 Task: Find connections with filter location Gummersbach with filter topic #Innovativewith filter profile language English with filter current company Webmasters4SEO with filter school Doon International School with filter industry Defense and Space Manufacturing with filter service category Immigration Law with filter keywords title Media Relations Coordinator
Action: Mouse moved to (256, 231)
Screenshot: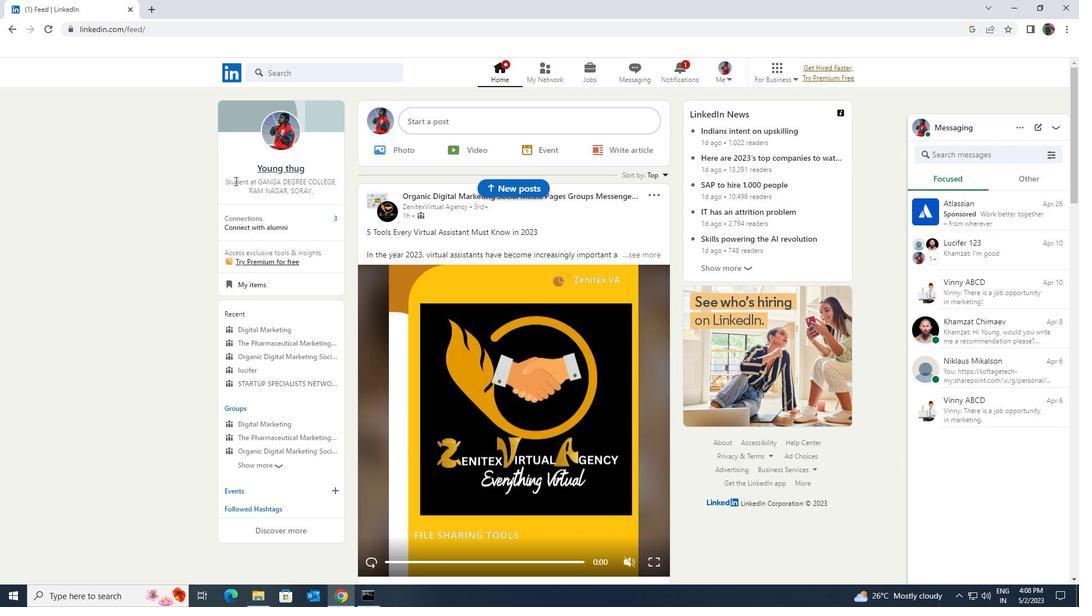 
Action: Mouse pressed left at (256, 231)
Screenshot: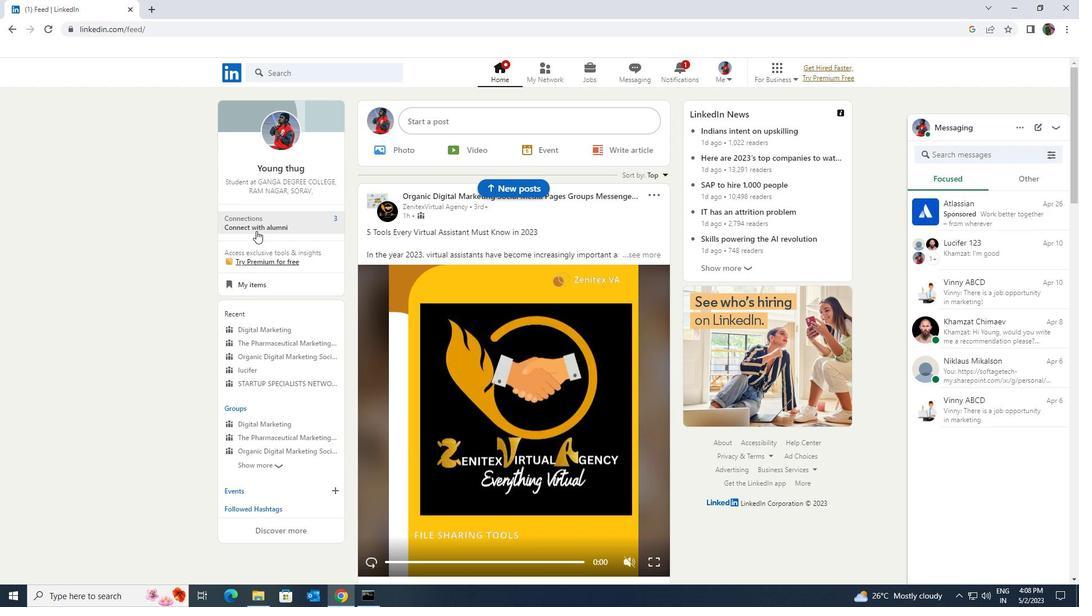 
Action: Mouse moved to (297, 133)
Screenshot: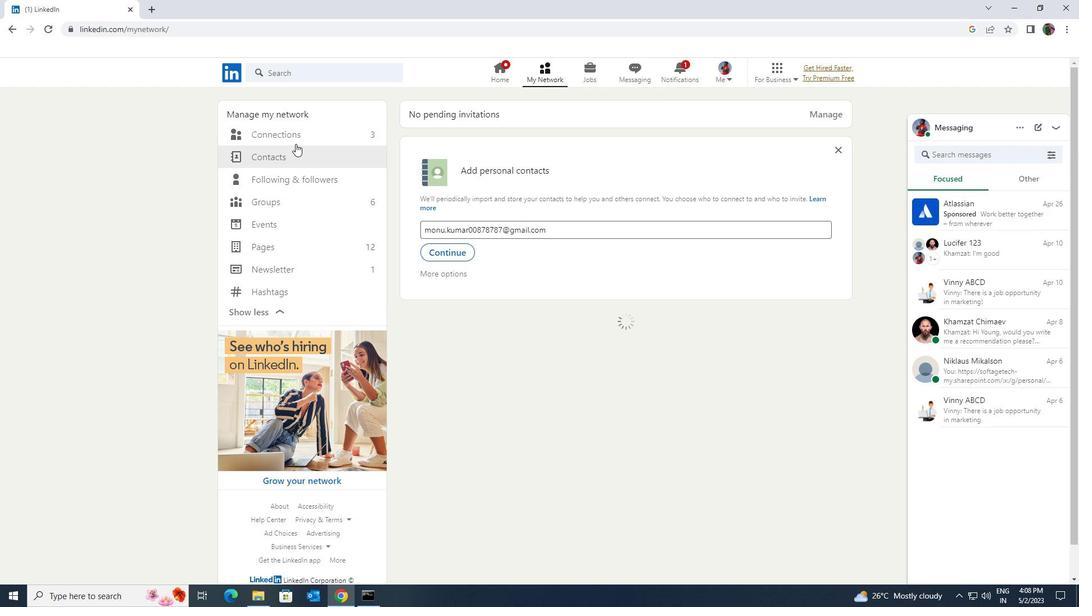 
Action: Mouse pressed left at (297, 133)
Screenshot: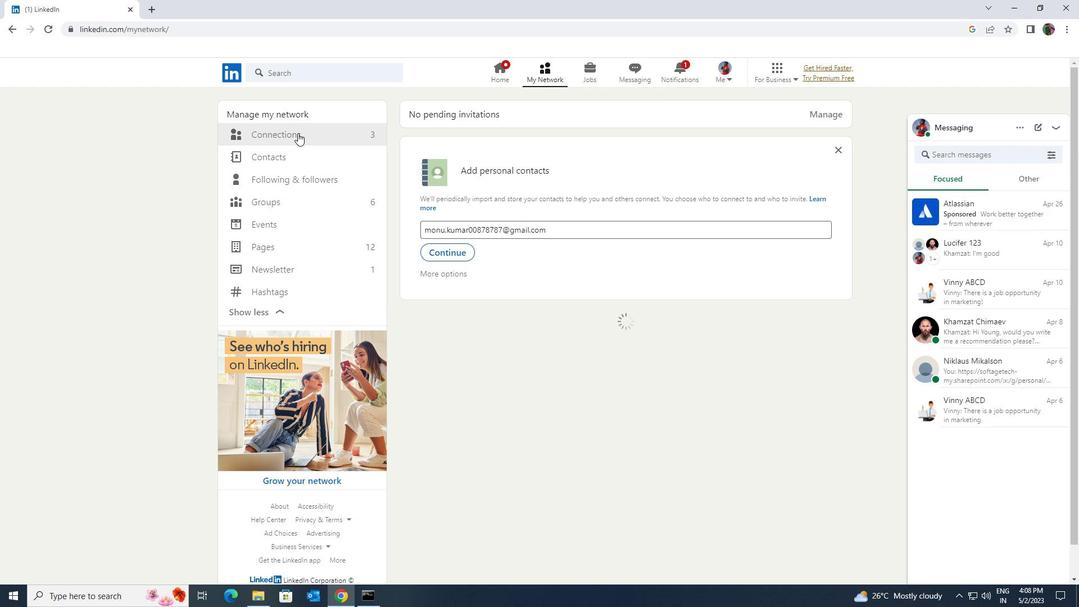 
Action: Mouse moved to (605, 130)
Screenshot: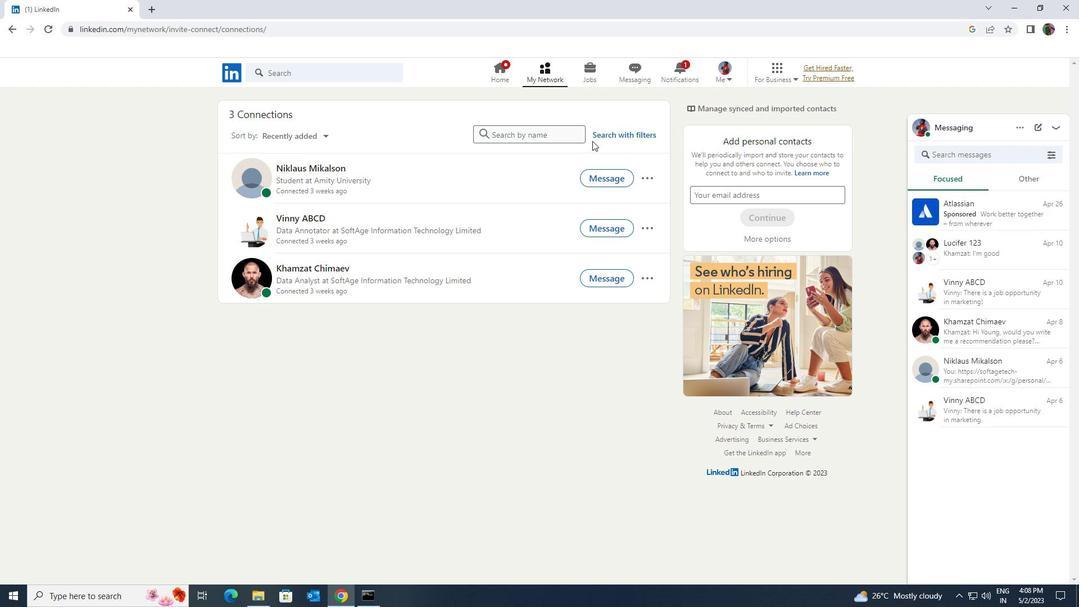 
Action: Mouse pressed left at (605, 130)
Screenshot: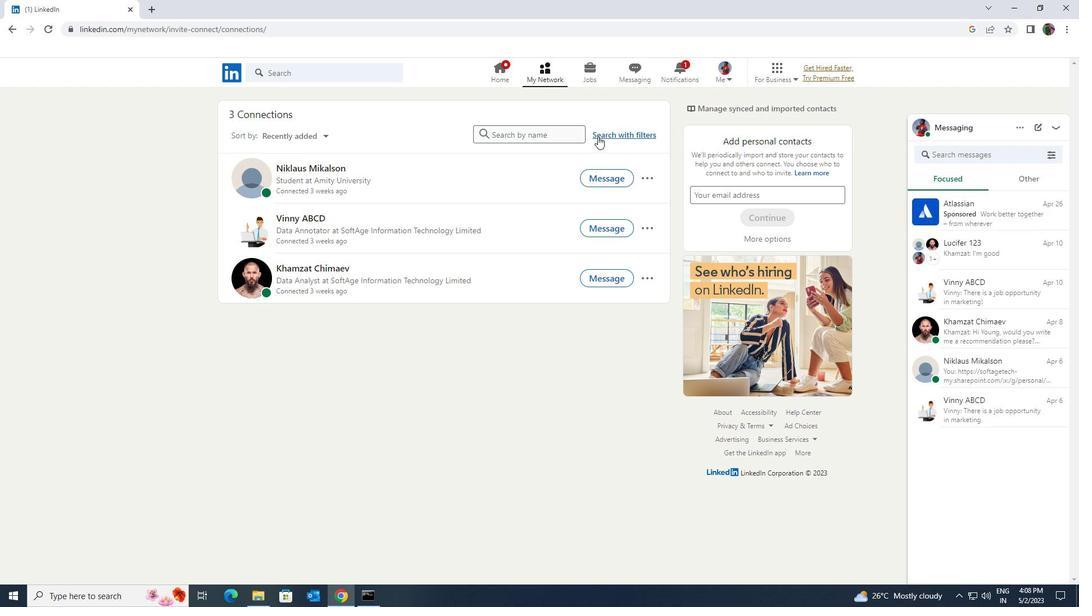 
Action: Mouse moved to (571, 105)
Screenshot: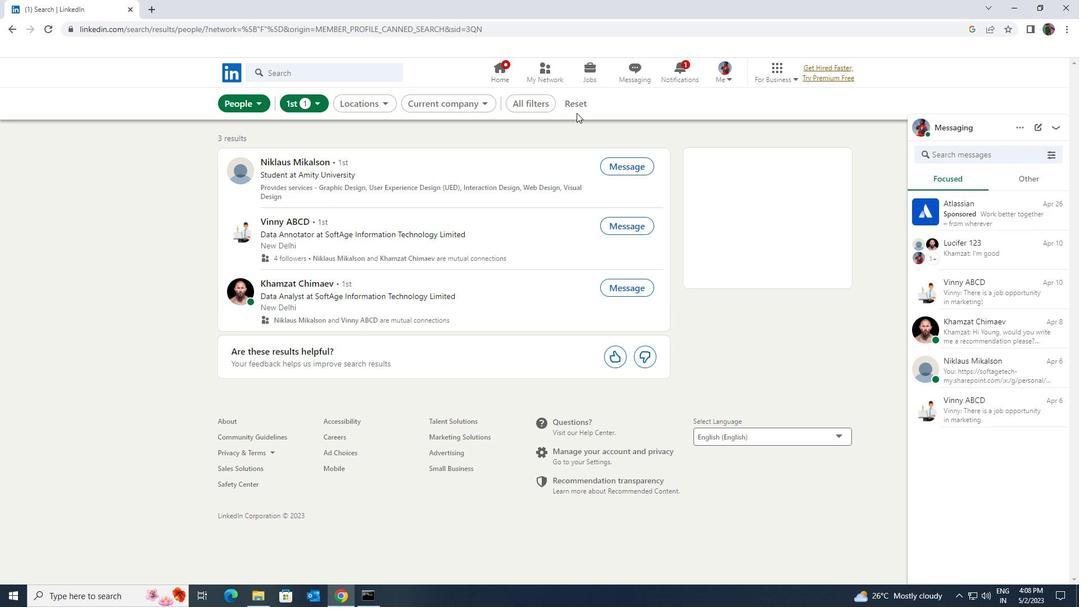 
Action: Mouse pressed left at (571, 105)
Screenshot: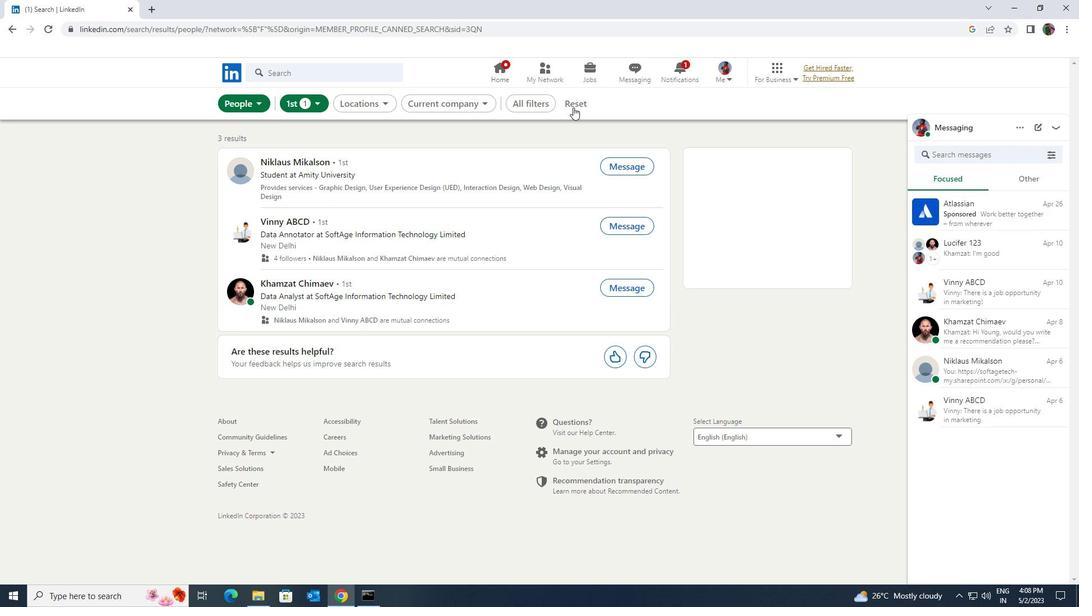 
Action: Mouse moved to (550, 99)
Screenshot: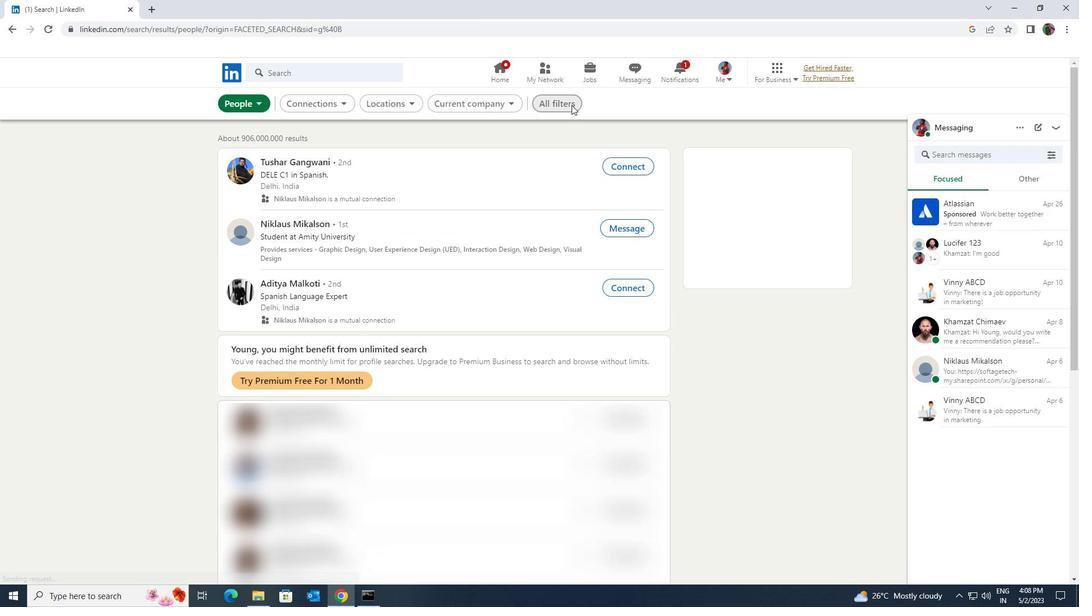 
Action: Mouse pressed left at (550, 99)
Screenshot: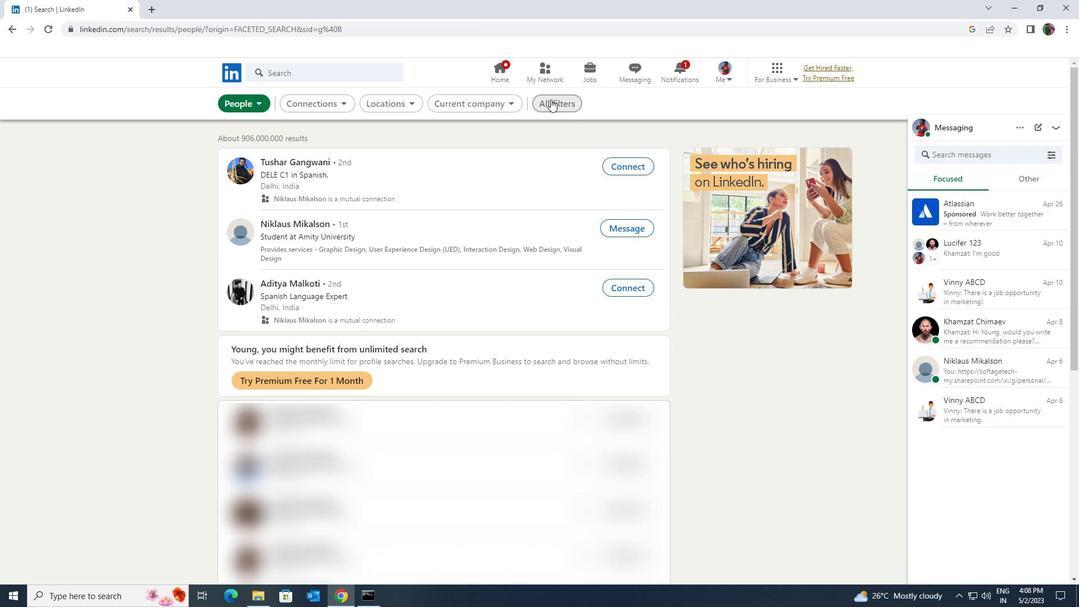 
Action: Mouse moved to (925, 432)
Screenshot: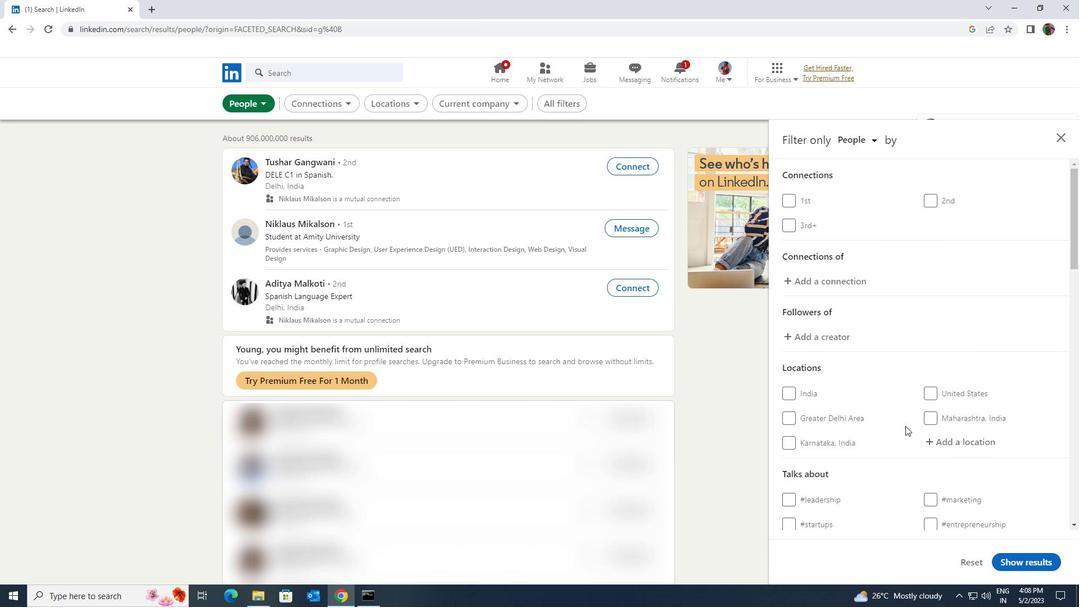 
Action: Mouse pressed left at (925, 432)
Screenshot: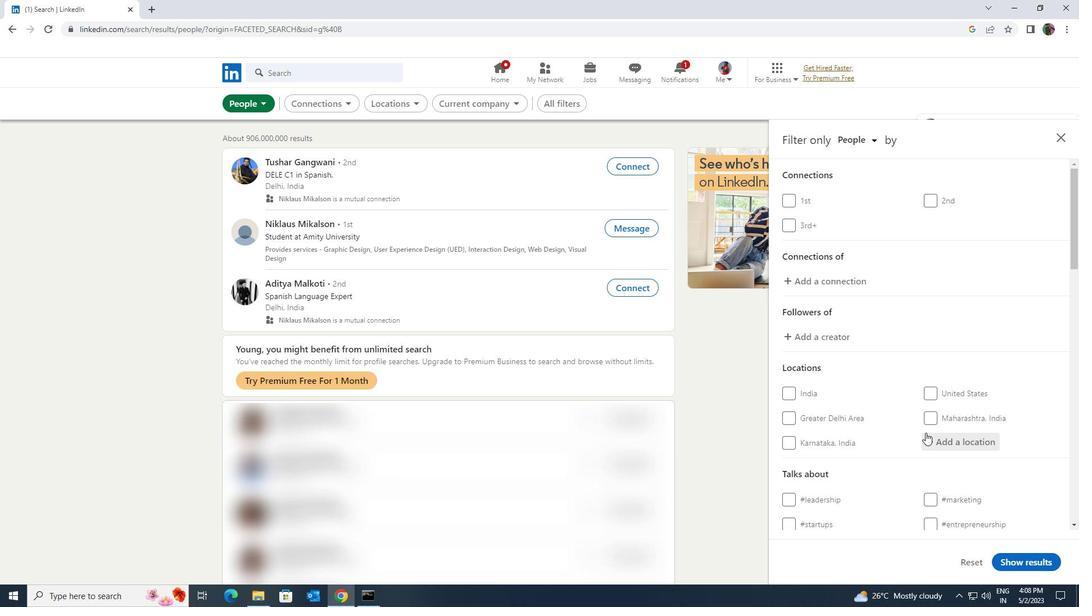 
Action: Mouse moved to (922, 432)
Screenshot: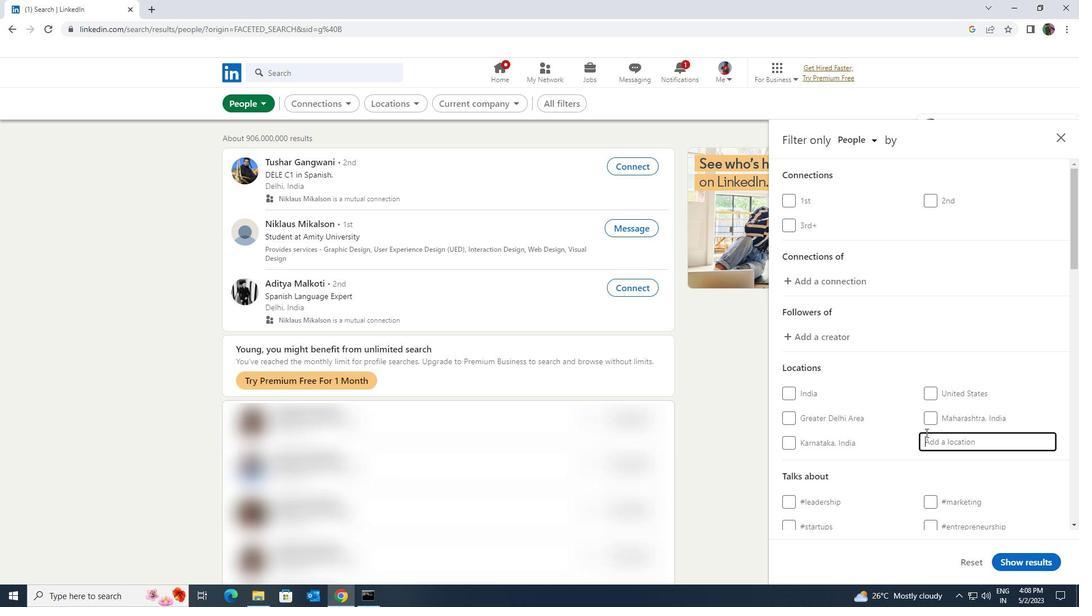 
Action: Key pressed <Key.shift><Key.shift><Key.shift><Key.shift><Key.shift><Key.shift><Key.shift><Key.shift>GUMMERSBACH
Screenshot: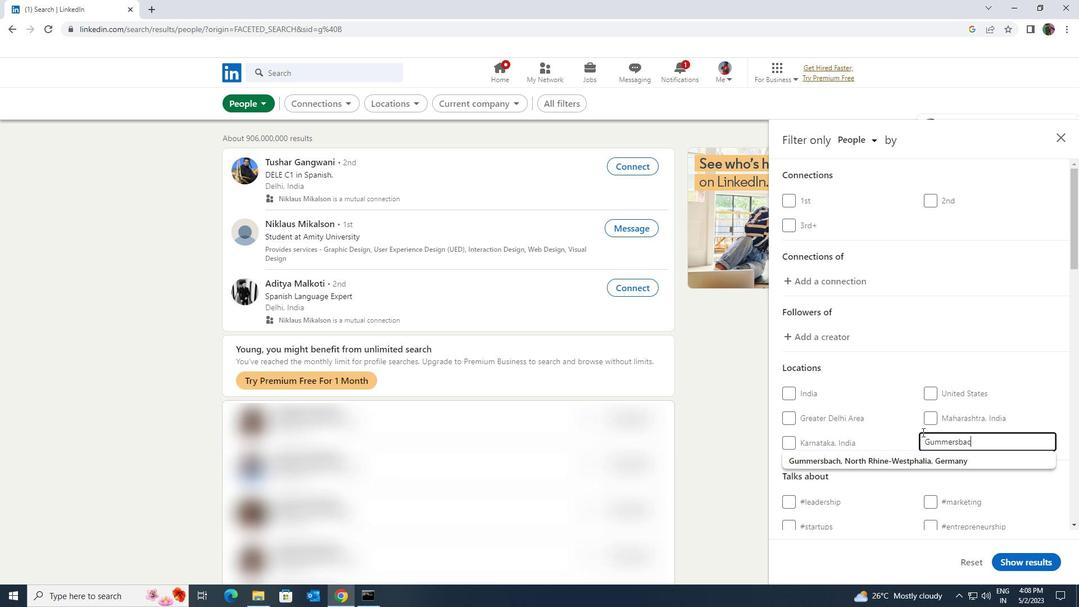 
Action: Mouse moved to (924, 454)
Screenshot: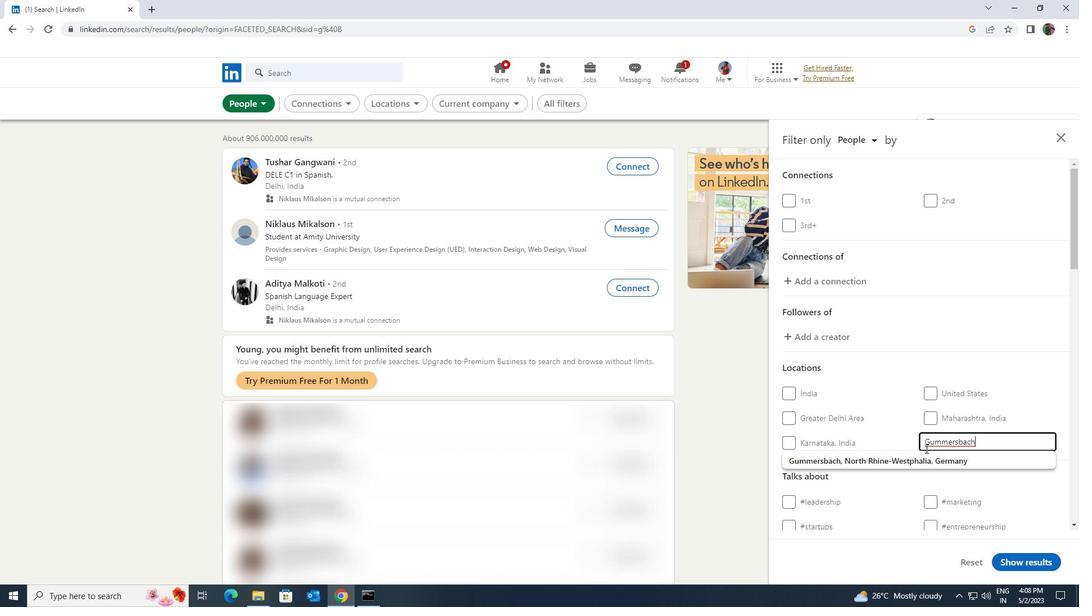 
Action: Mouse pressed left at (924, 454)
Screenshot: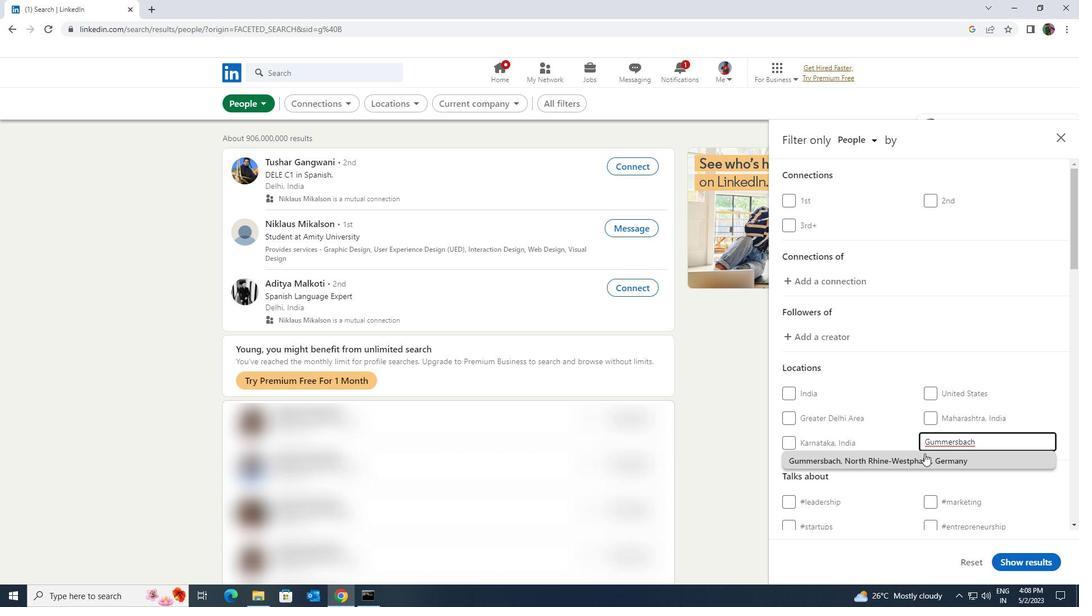 
Action: Mouse scrolled (924, 453) with delta (0, 0)
Screenshot: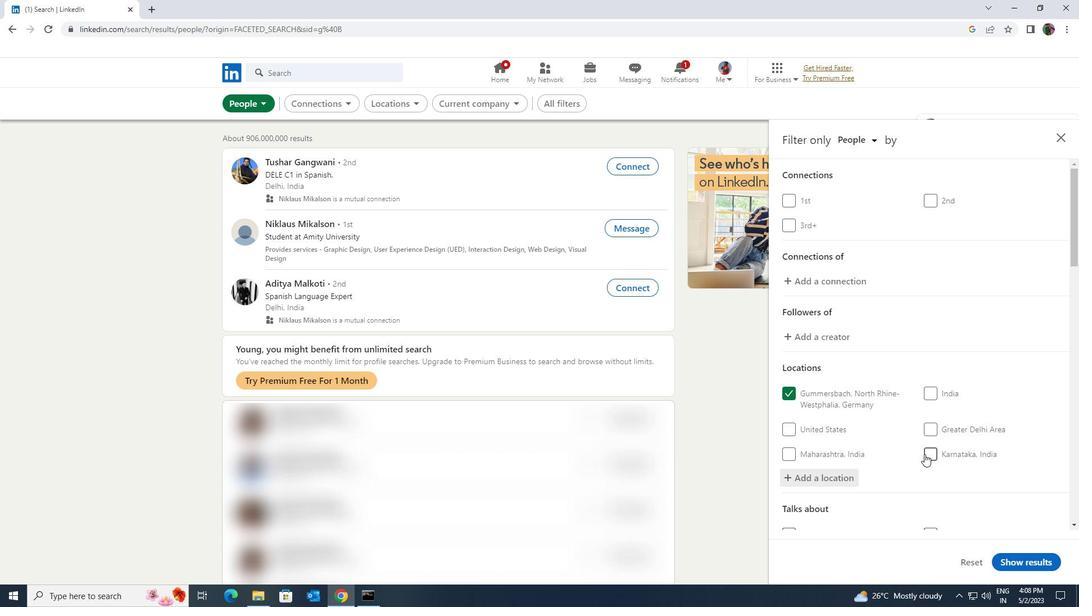 
Action: Mouse scrolled (924, 453) with delta (0, 0)
Screenshot: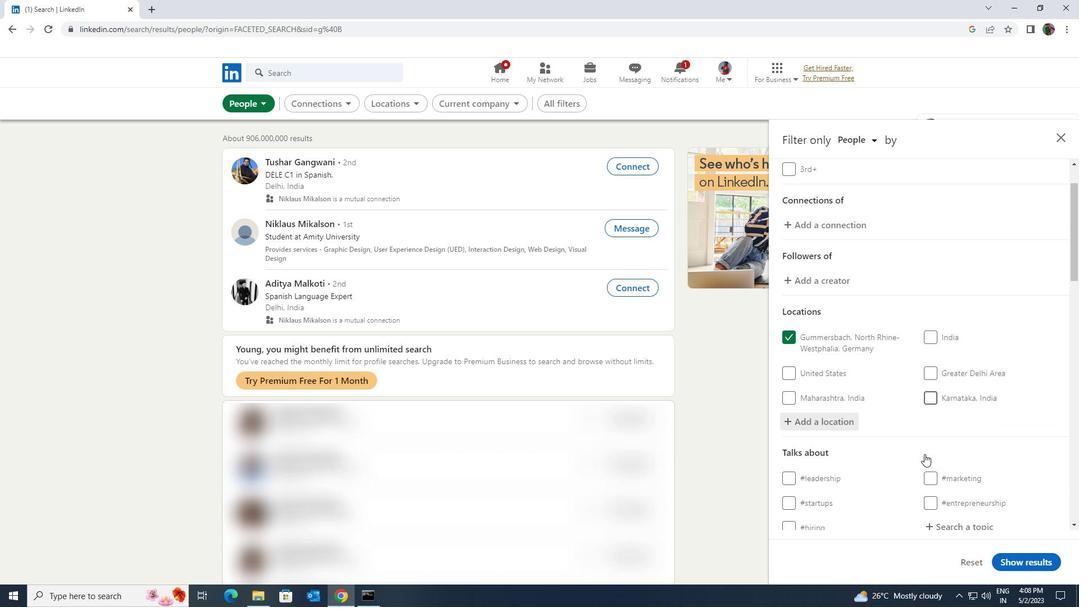 
Action: Mouse moved to (930, 472)
Screenshot: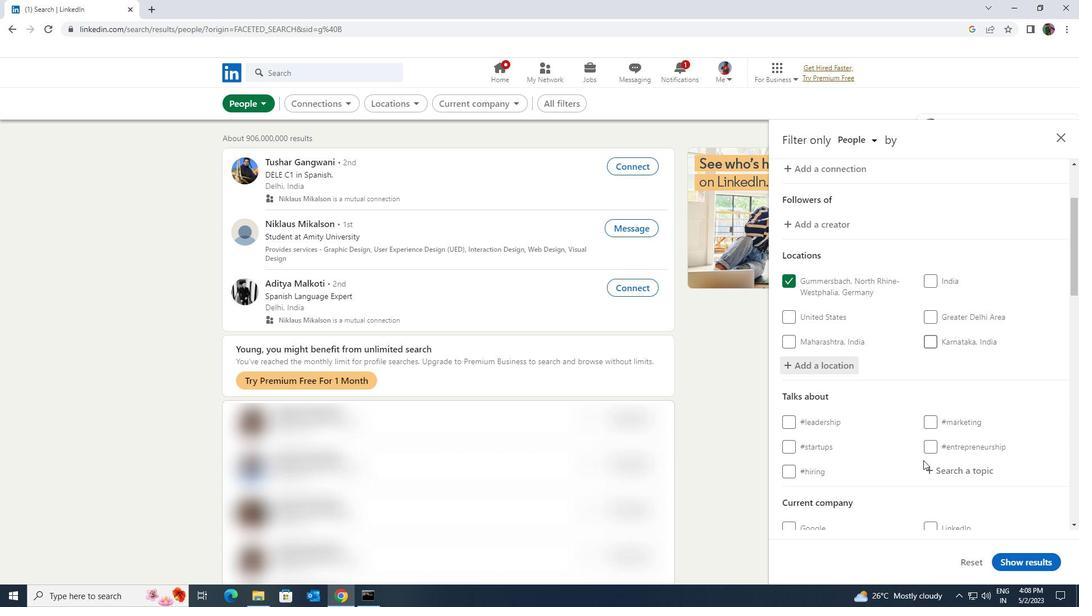 
Action: Mouse pressed left at (930, 472)
Screenshot: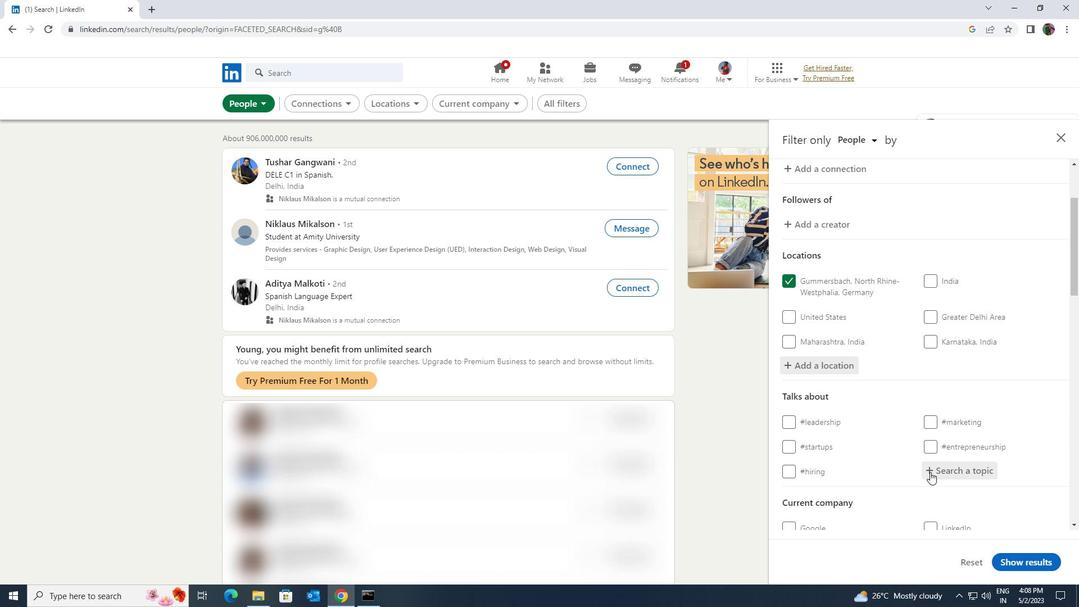 
Action: Key pressed <Key.shift>INNOV
Screenshot: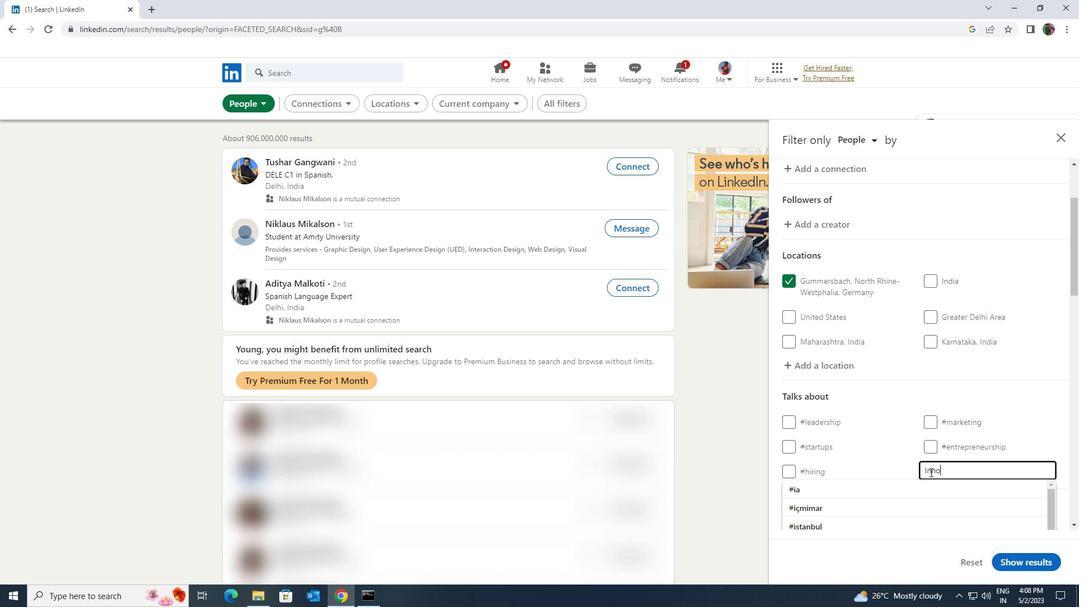 
Action: Mouse moved to (924, 482)
Screenshot: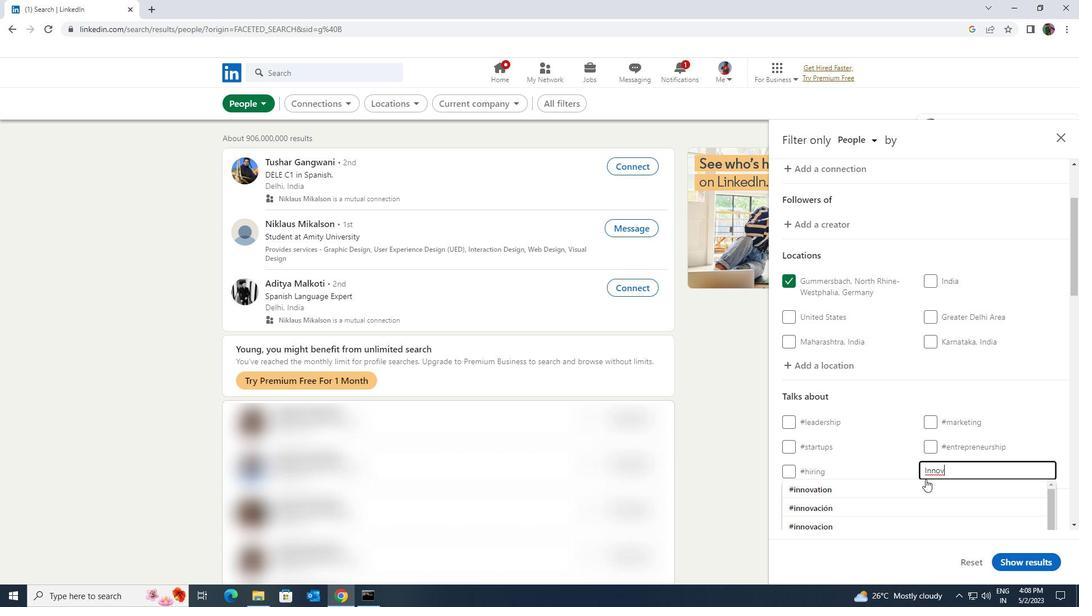 
Action: Mouse pressed left at (924, 482)
Screenshot: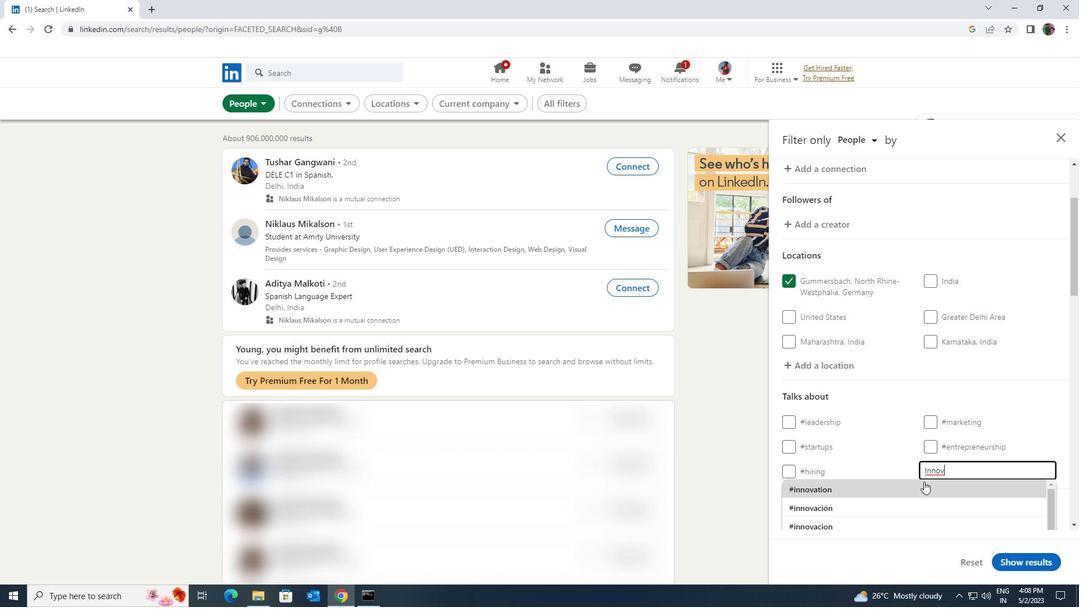 
Action: Mouse scrolled (924, 481) with delta (0, 0)
Screenshot: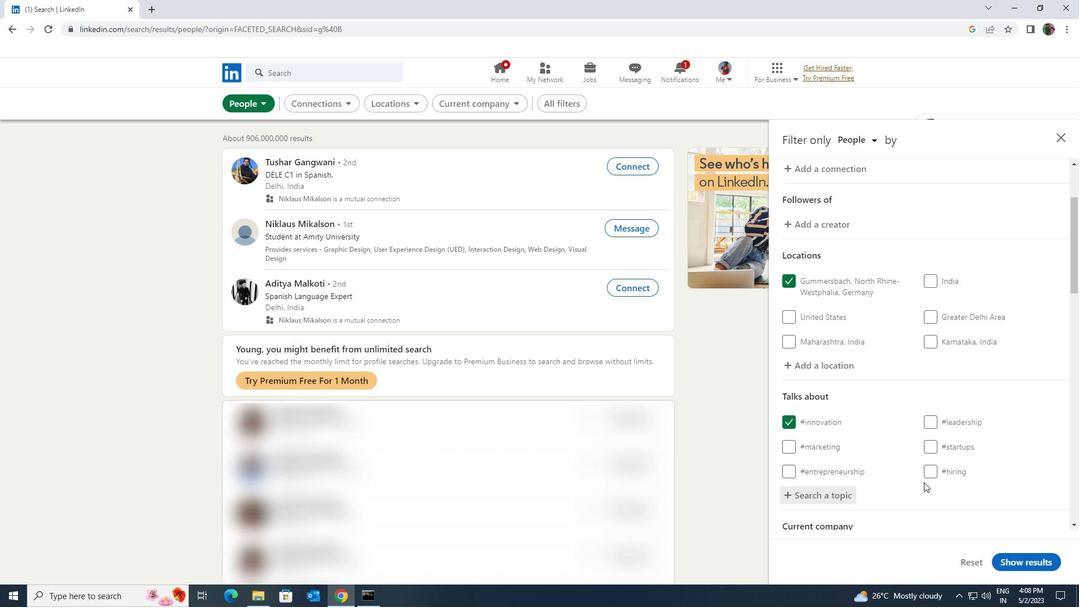 
Action: Mouse scrolled (924, 481) with delta (0, 0)
Screenshot: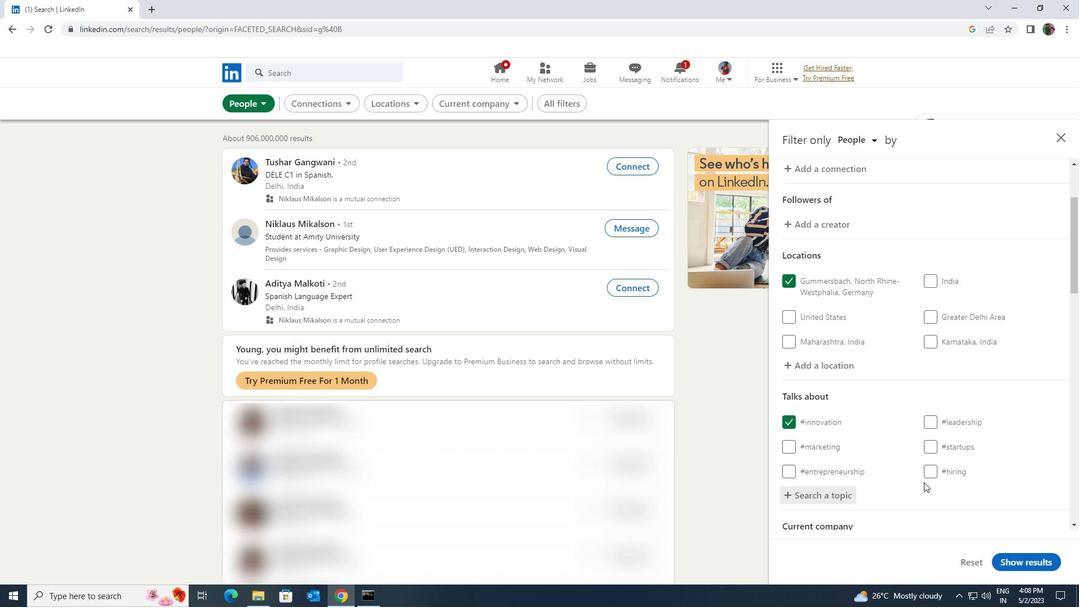 
Action: Mouse moved to (918, 483)
Screenshot: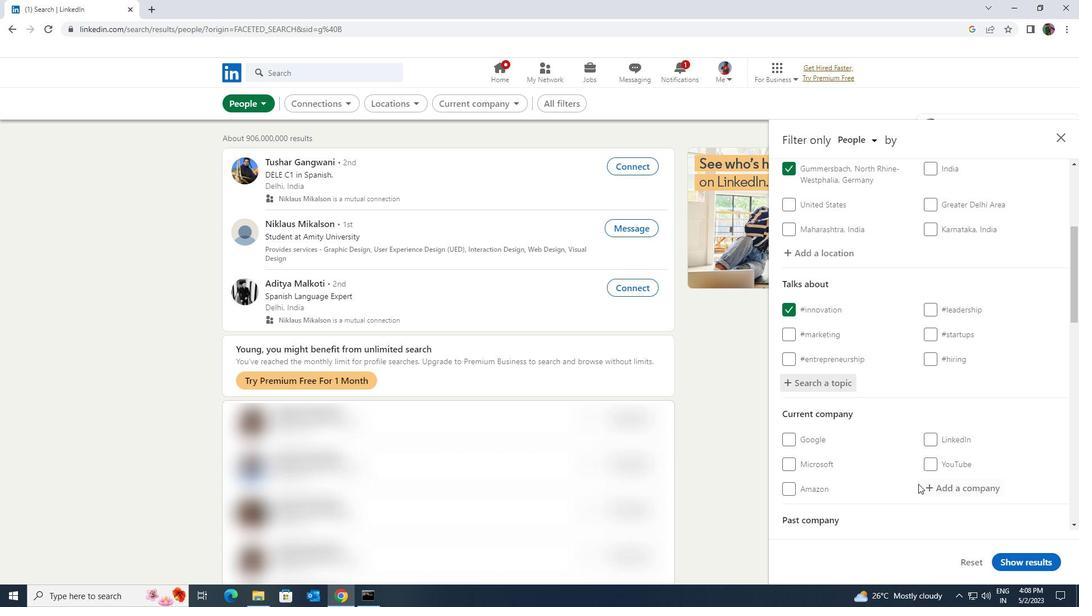 
Action: Mouse scrolled (918, 482) with delta (0, 0)
Screenshot: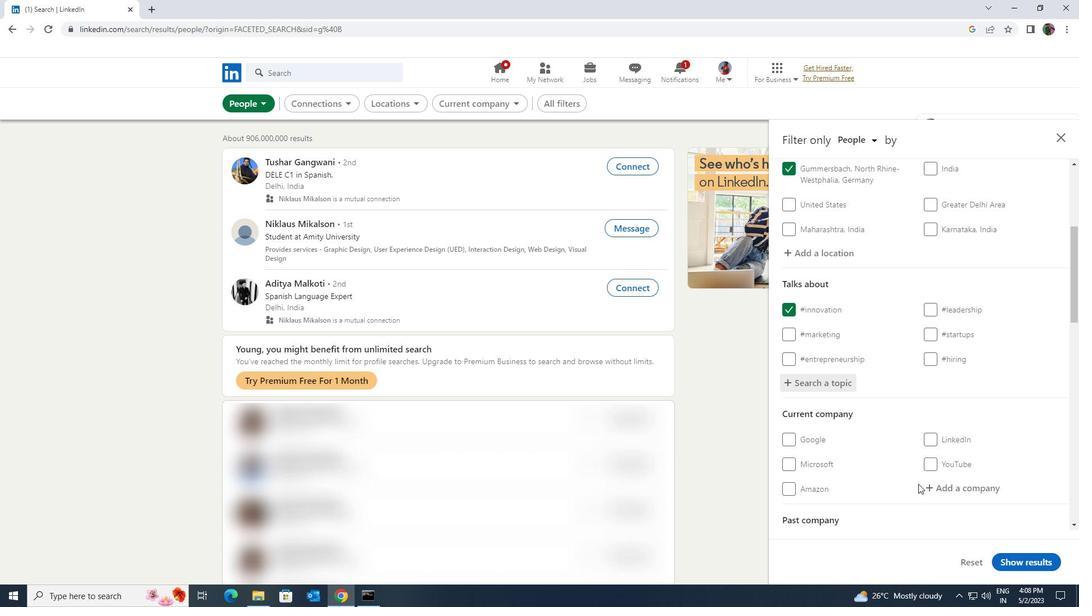 
Action: Mouse scrolled (918, 482) with delta (0, 0)
Screenshot: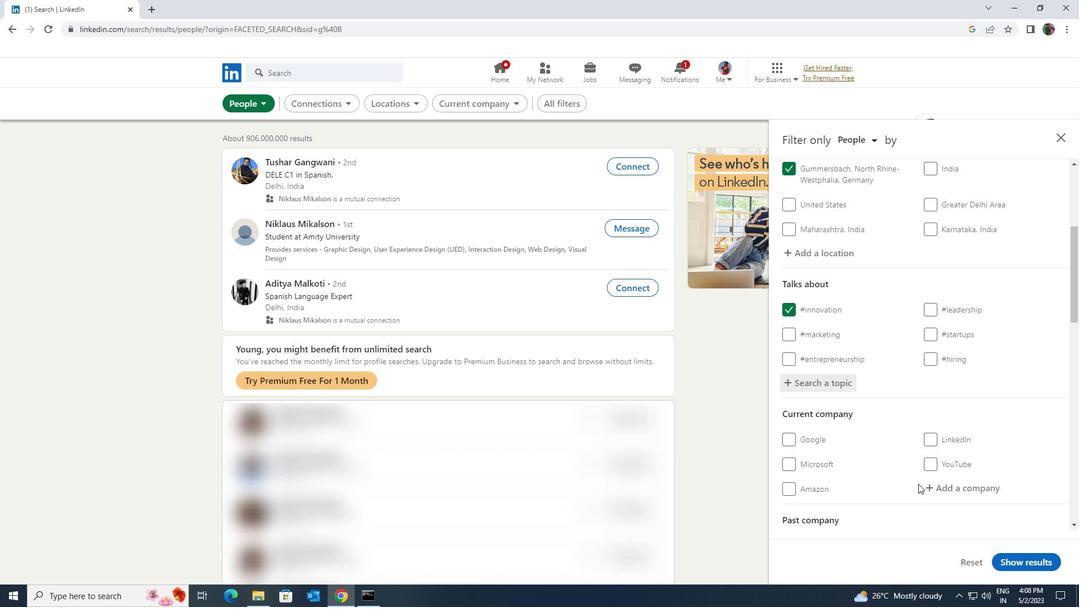 
Action: Mouse scrolled (918, 482) with delta (0, 0)
Screenshot: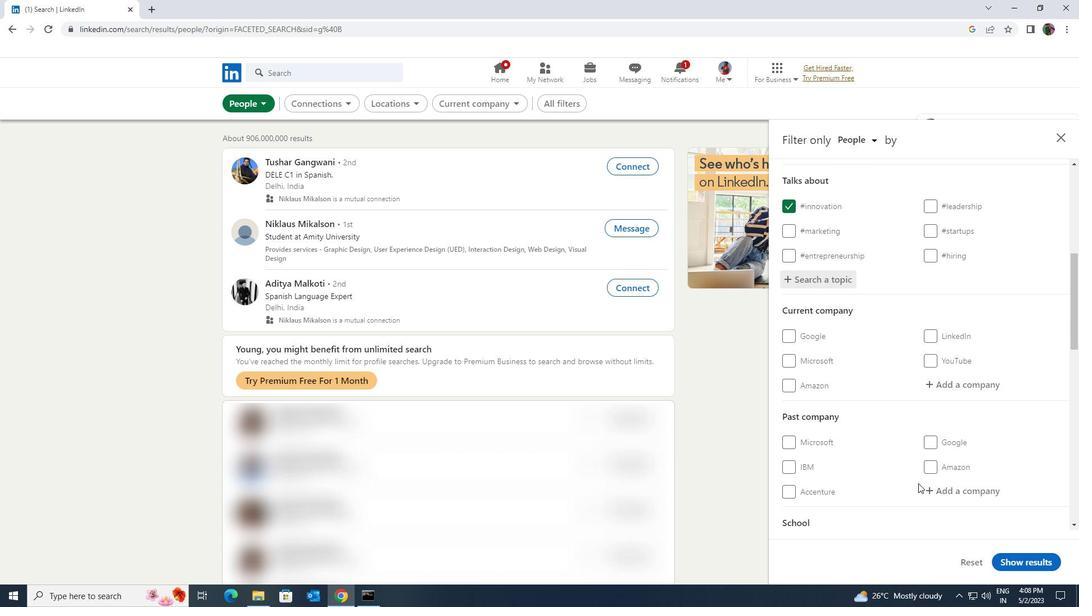
Action: Mouse scrolled (918, 482) with delta (0, 0)
Screenshot: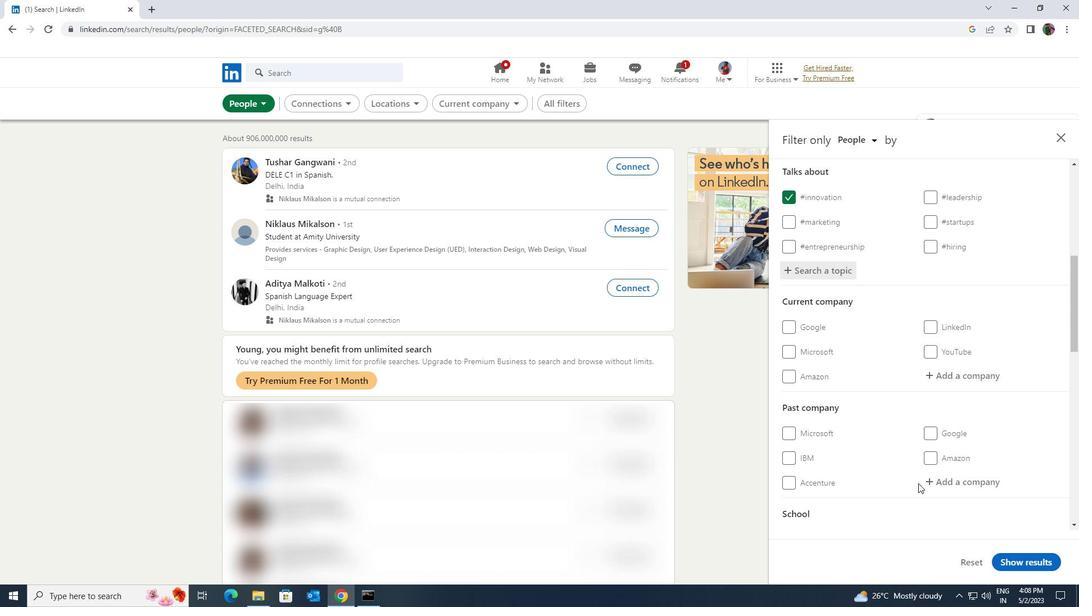 
Action: Mouse scrolled (918, 482) with delta (0, 0)
Screenshot: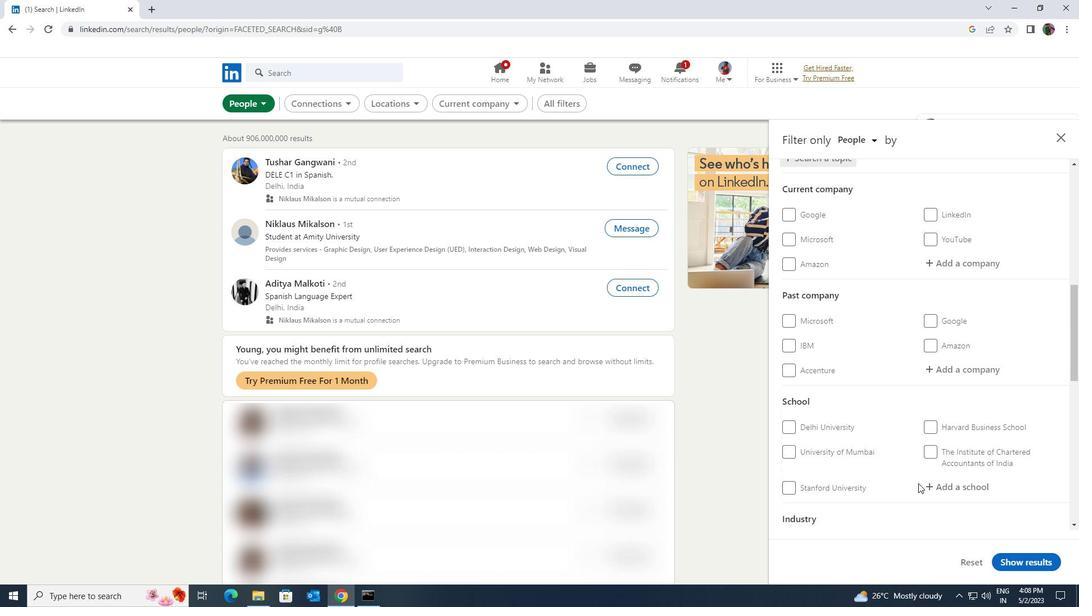 
Action: Mouse scrolled (918, 482) with delta (0, 0)
Screenshot: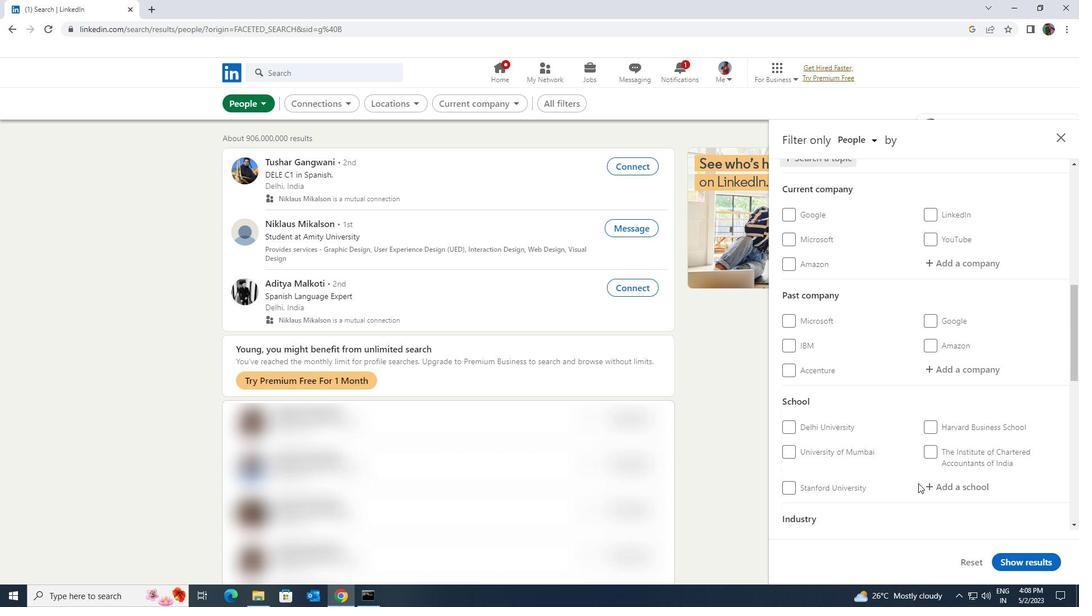 
Action: Mouse scrolled (918, 482) with delta (0, 0)
Screenshot: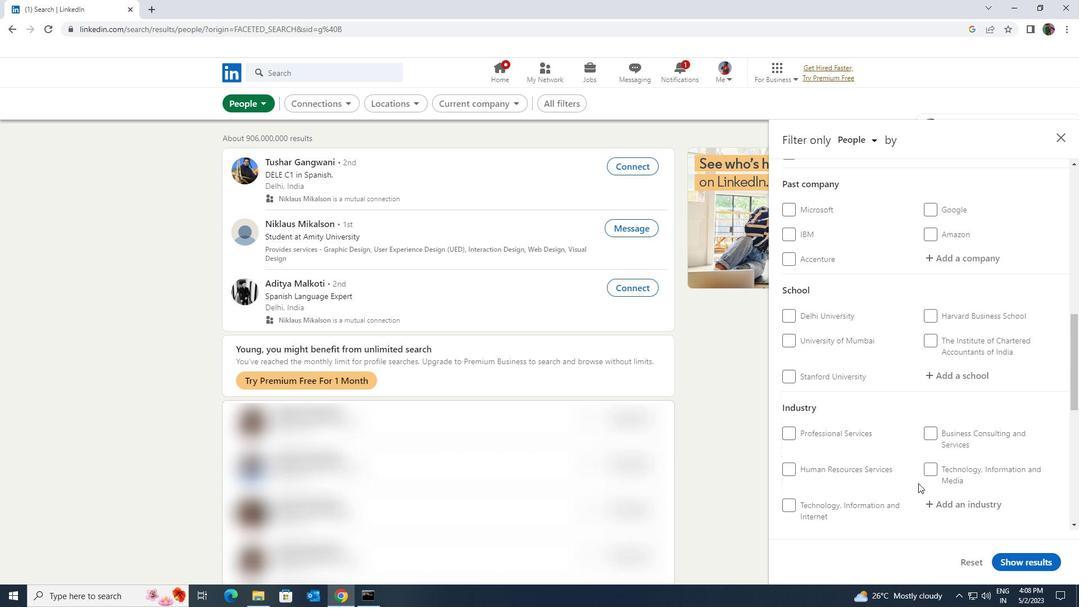 
Action: Mouse scrolled (918, 482) with delta (0, 0)
Screenshot: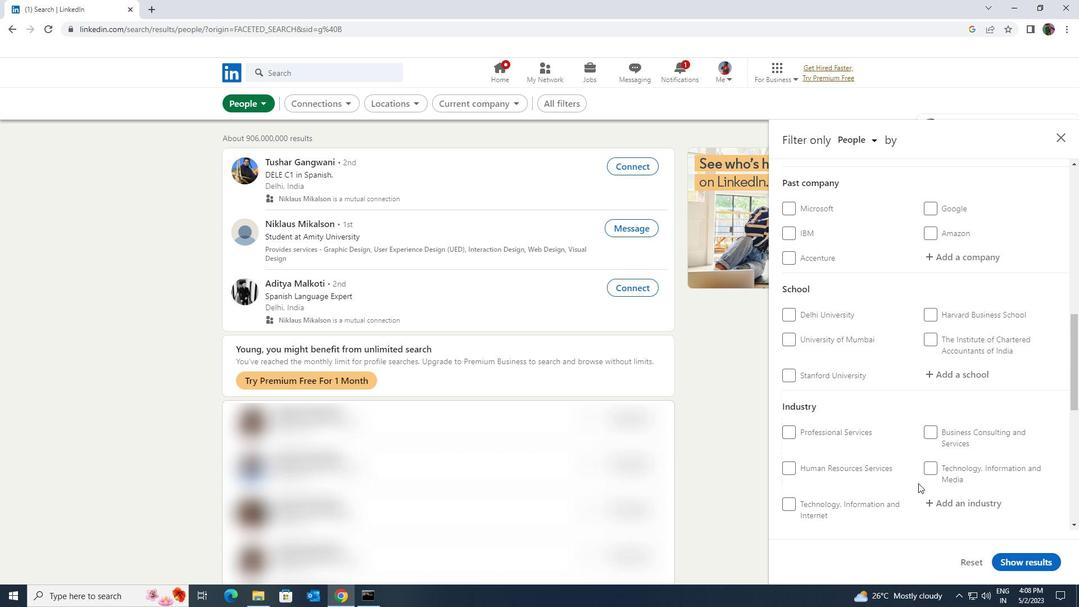 
Action: Mouse scrolled (918, 482) with delta (0, 0)
Screenshot: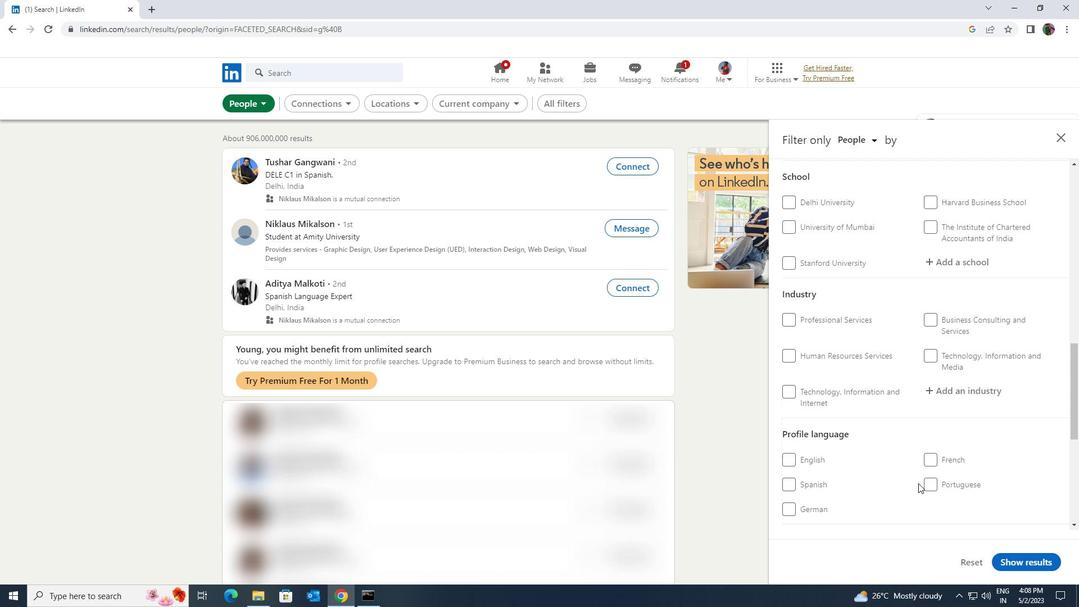 
Action: Mouse moved to (793, 406)
Screenshot: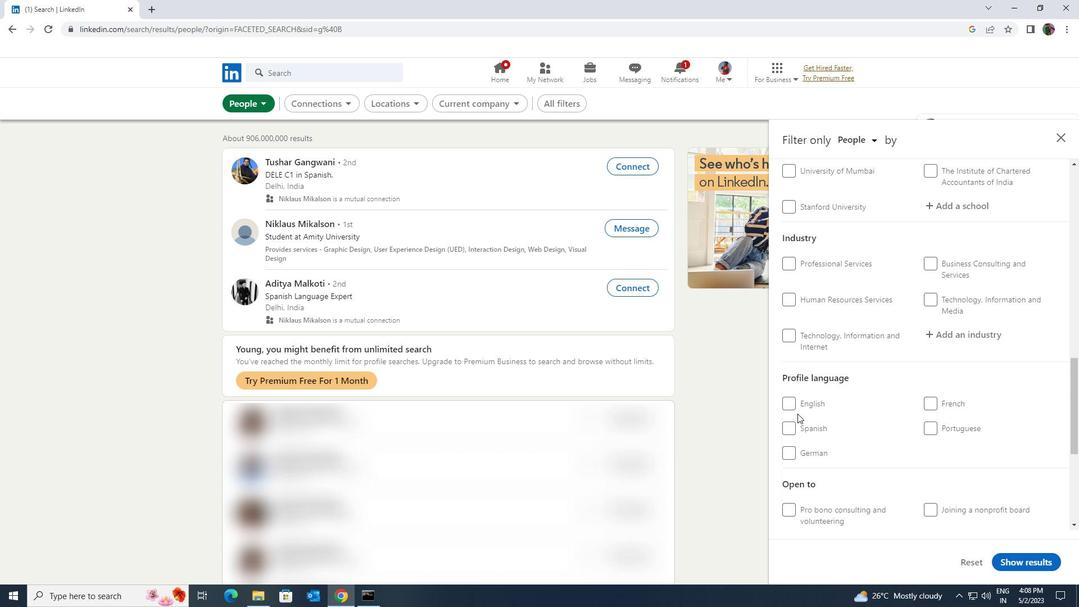 
Action: Mouse pressed left at (793, 406)
Screenshot: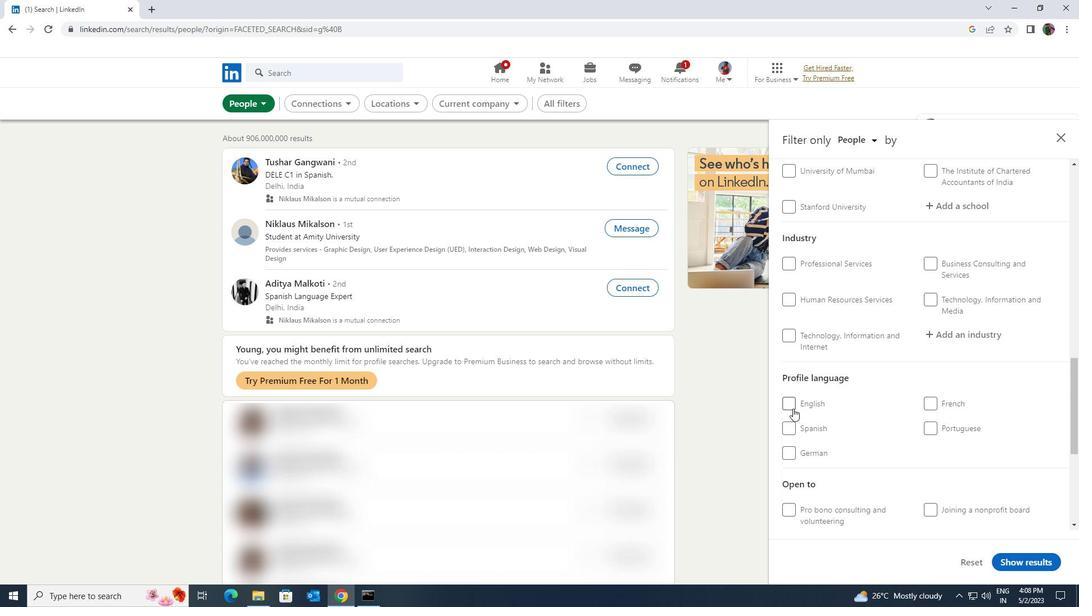 
Action: Mouse moved to (865, 433)
Screenshot: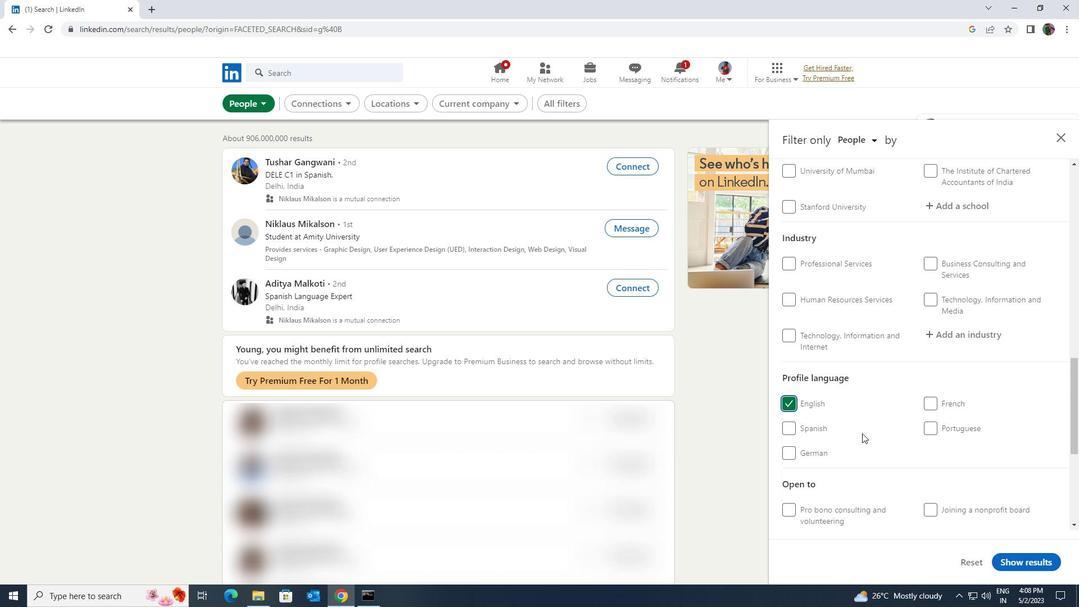 
Action: Mouse scrolled (865, 434) with delta (0, 0)
Screenshot: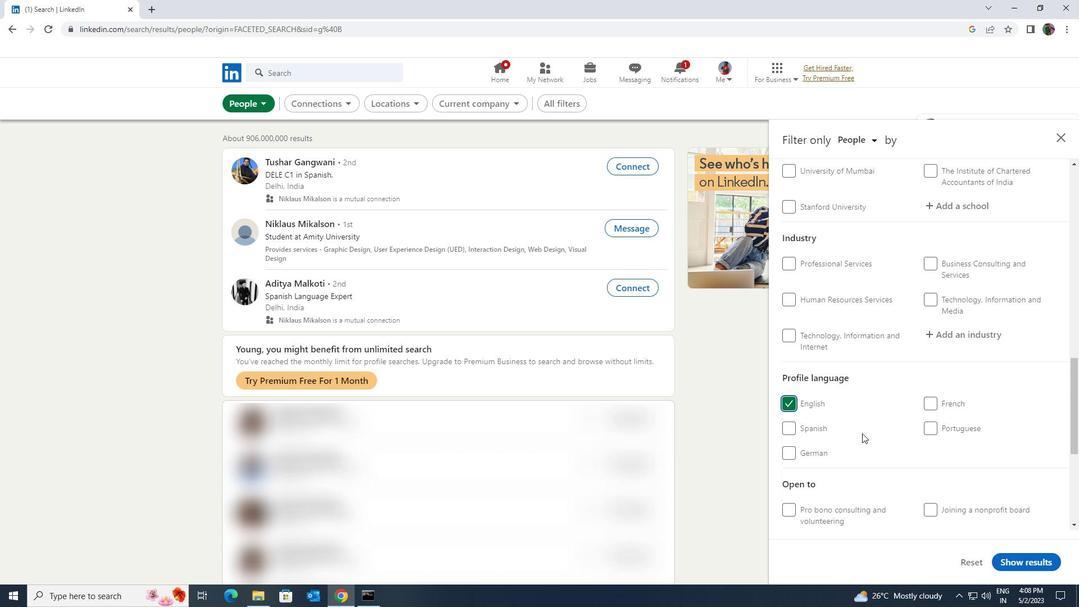 
Action: Mouse moved to (866, 438)
Screenshot: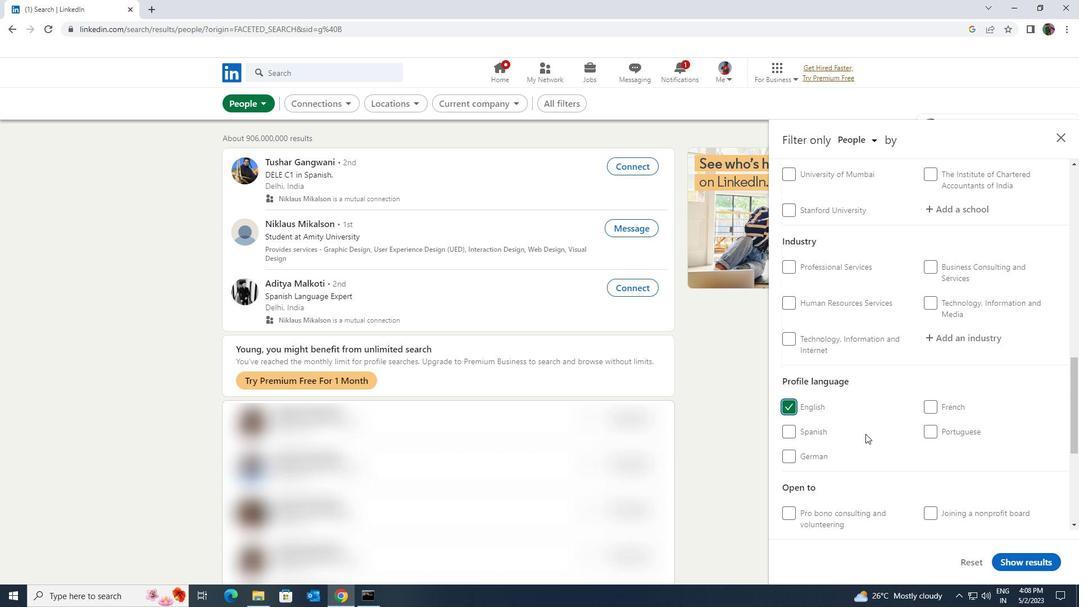 
Action: Mouse scrolled (866, 438) with delta (0, 0)
Screenshot: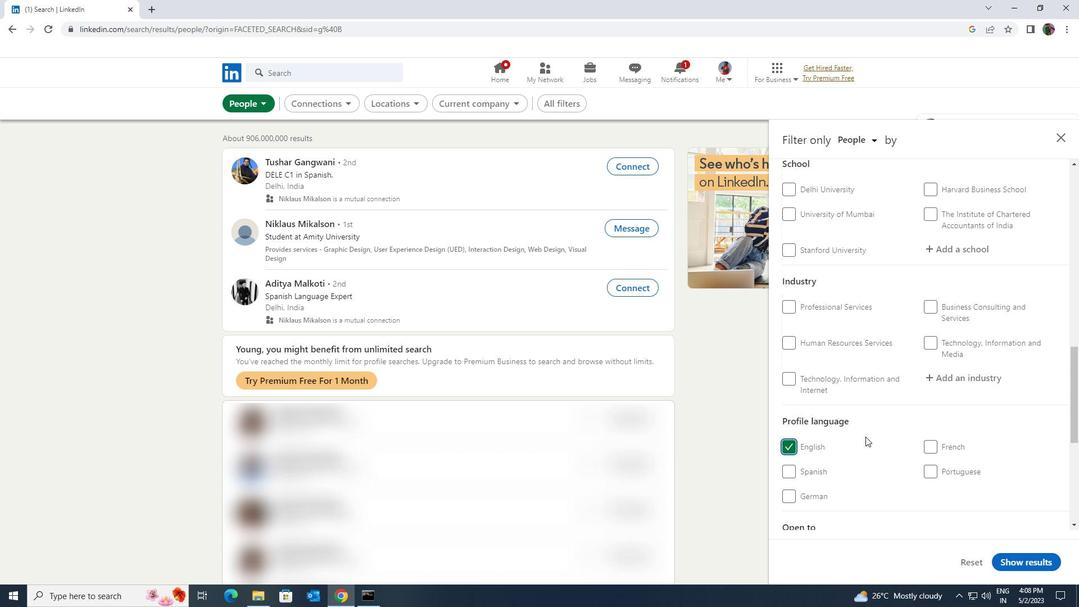 
Action: Mouse scrolled (866, 438) with delta (0, 0)
Screenshot: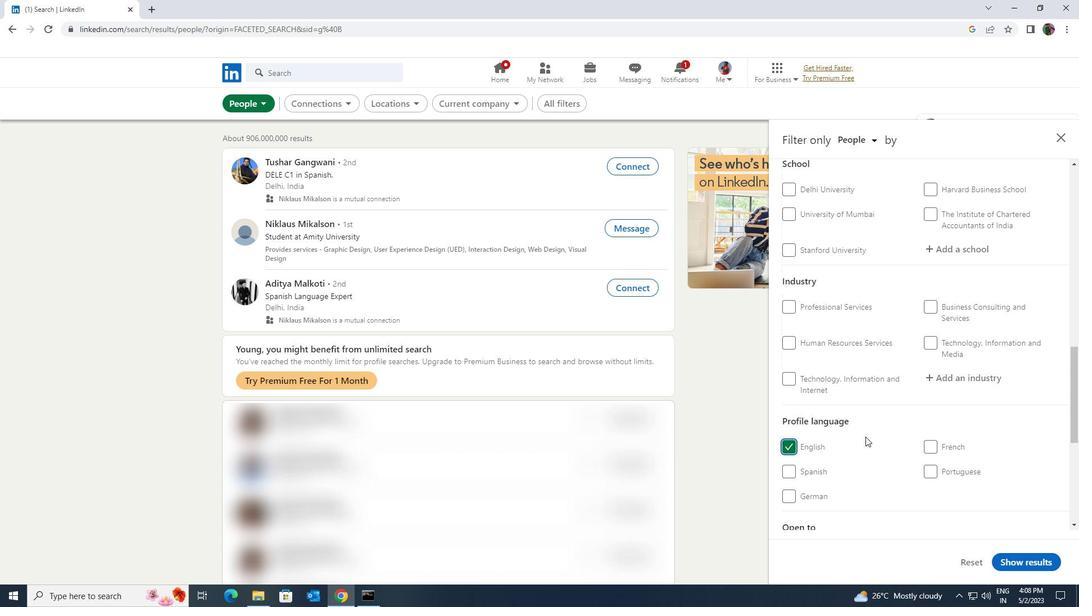 
Action: Mouse scrolled (866, 438) with delta (0, 0)
Screenshot: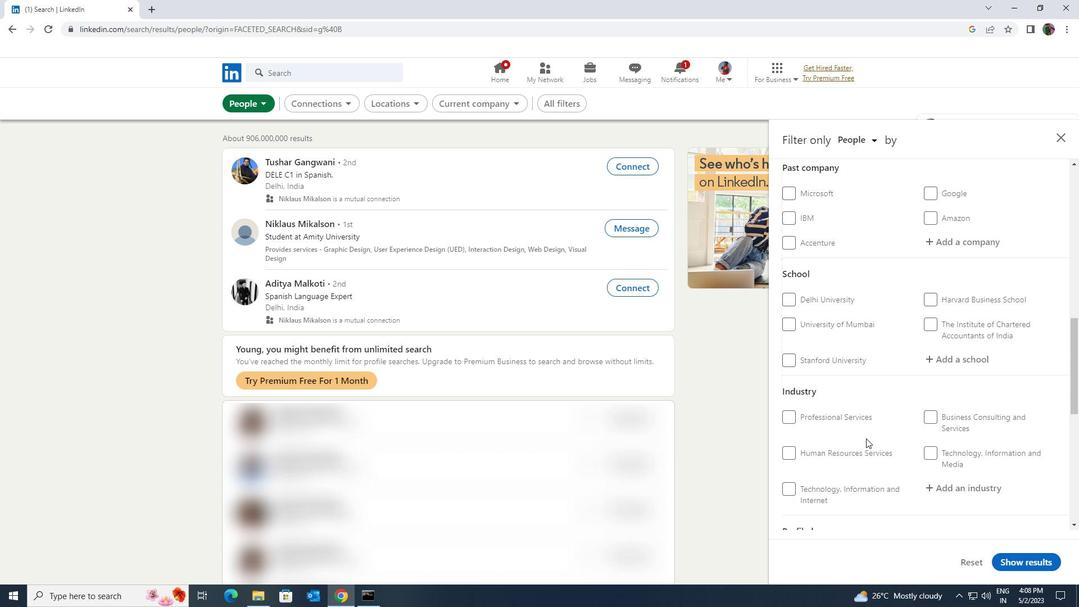 
Action: Mouse scrolled (866, 438) with delta (0, 0)
Screenshot: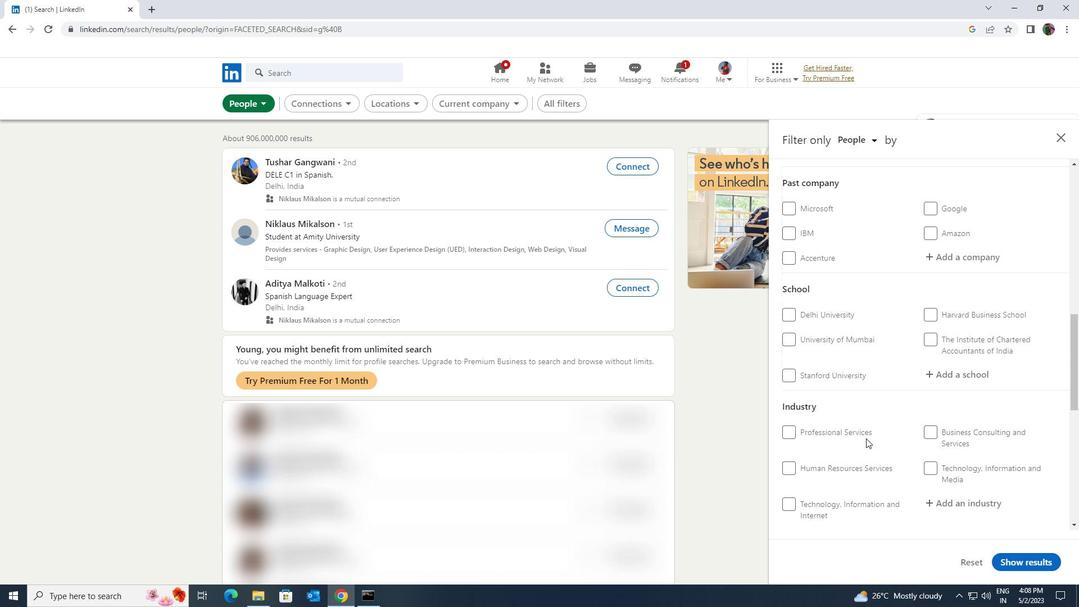 
Action: Mouse scrolled (866, 438) with delta (0, 0)
Screenshot: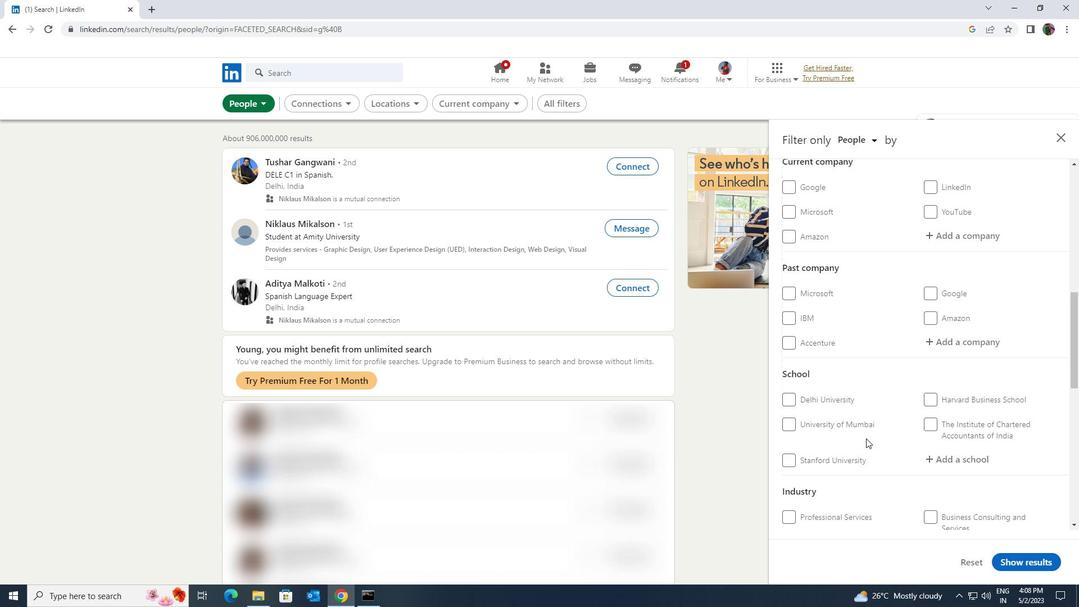 
Action: Mouse scrolled (866, 438) with delta (0, 0)
Screenshot: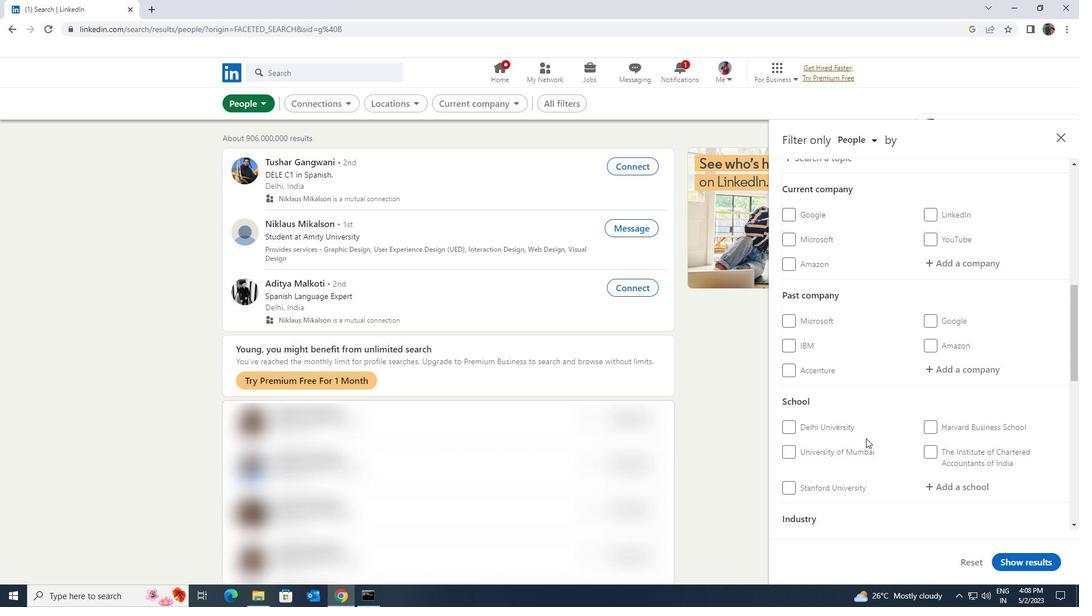 
Action: Mouse scrolled (866, 438) with delta (0, 0)
Screenshot: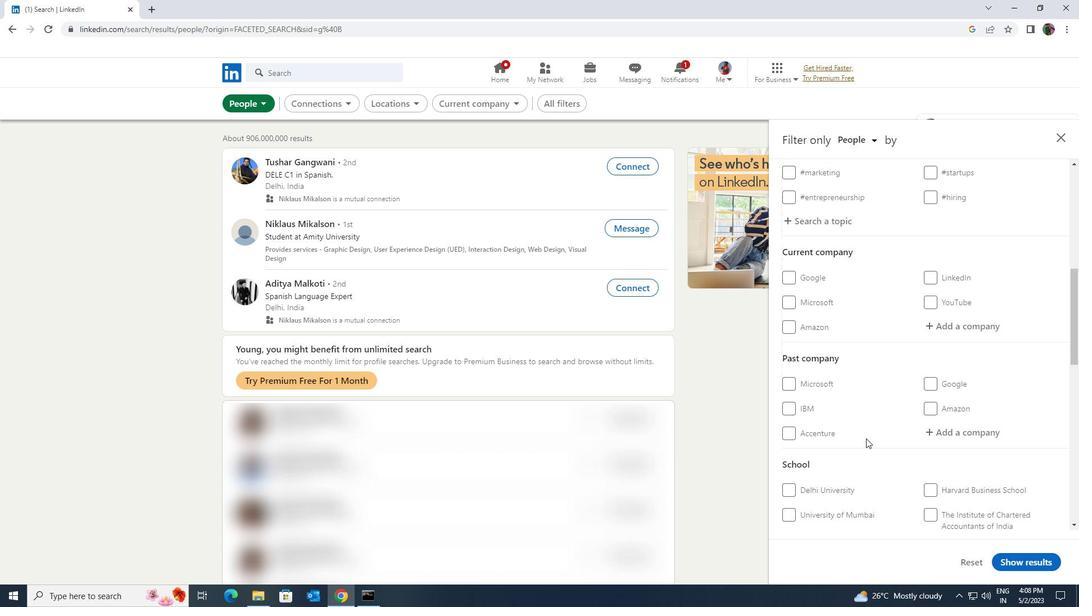 
Action: Mouse moved to (937, 430)
Screenshot: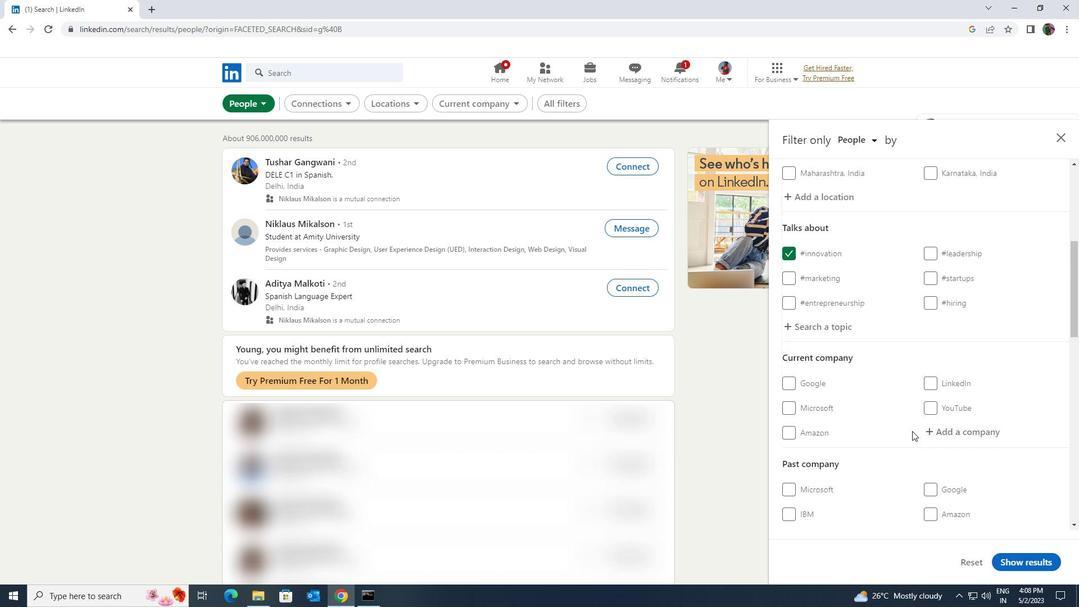 
Action: Mouse pressed left at (937, 430)
Screenshot: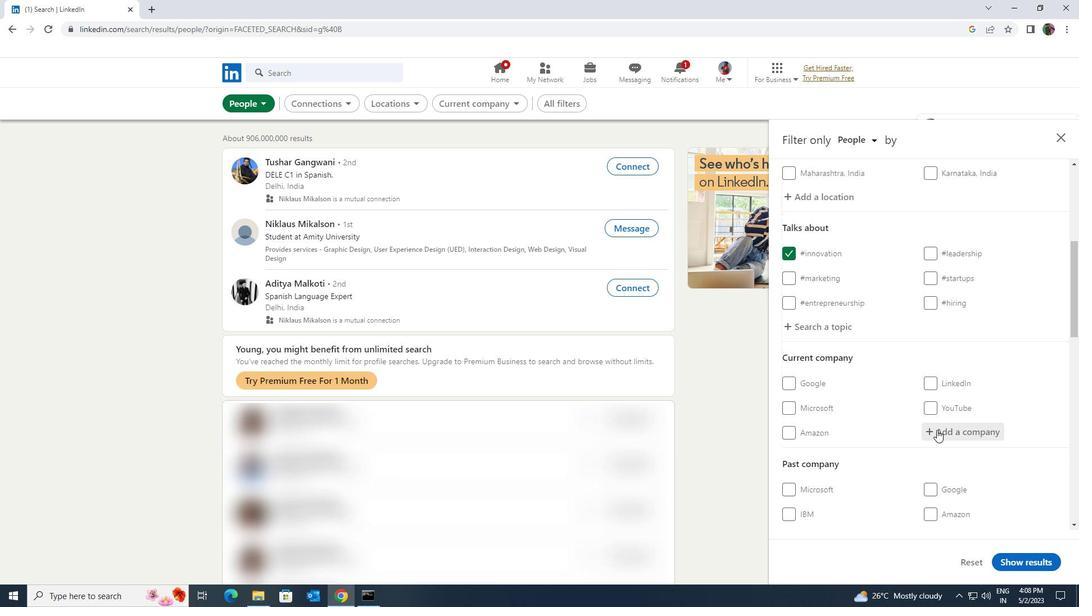 
Action: Key pressed <Key.shift><Key.shift><Key.shift><Key.shift><Key.shift><Key.shift><Key.shift><Key.shift><Key.shift><Key.shift>WEBMASTERS
Screenshot: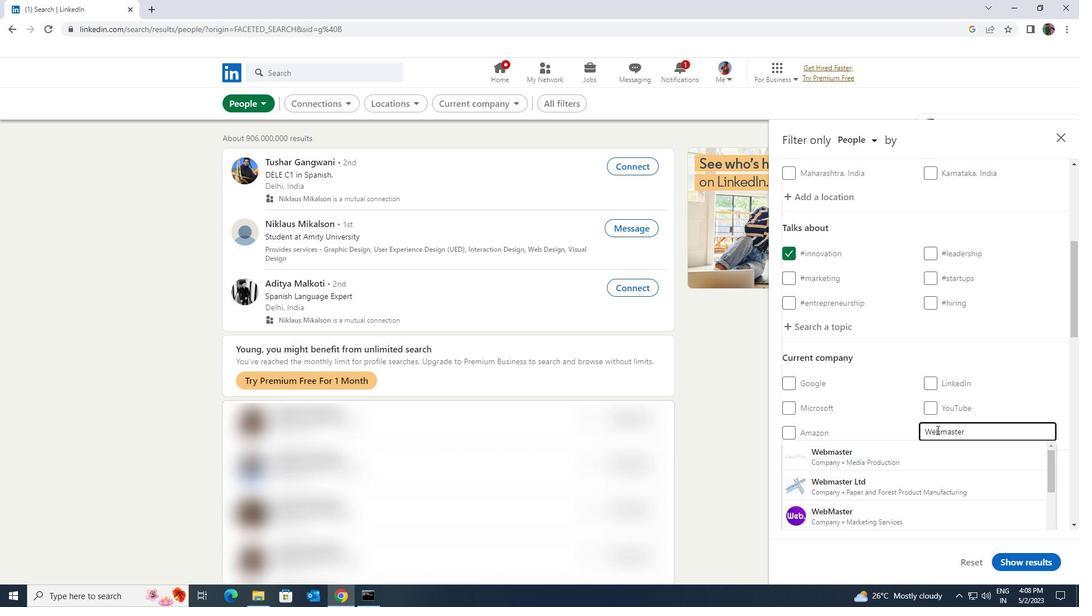 
Action: Mouse moved to (934, 436)
Screenshot: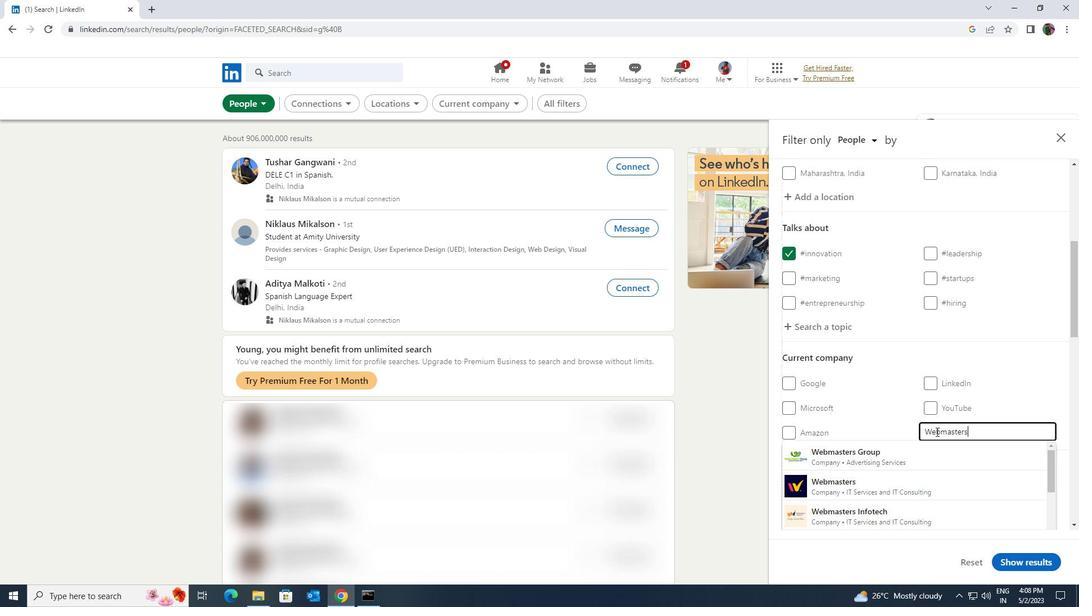 
Action: Key pressed 4S<Key.backspace><Key.shift>SEO
Screenshot: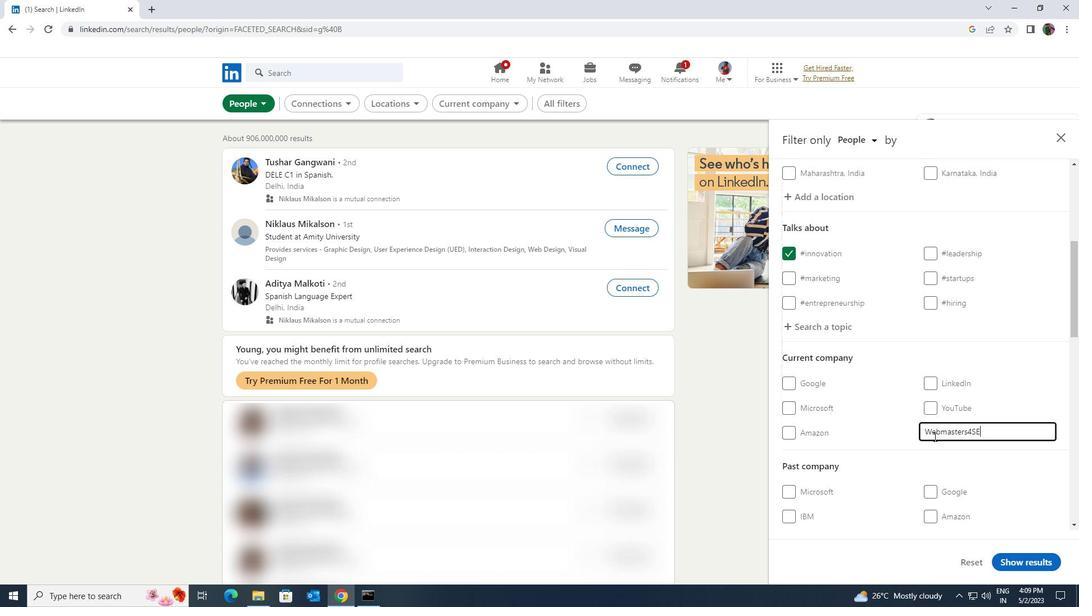 
Action: Mouse moved to (928, 453)
Screenshot: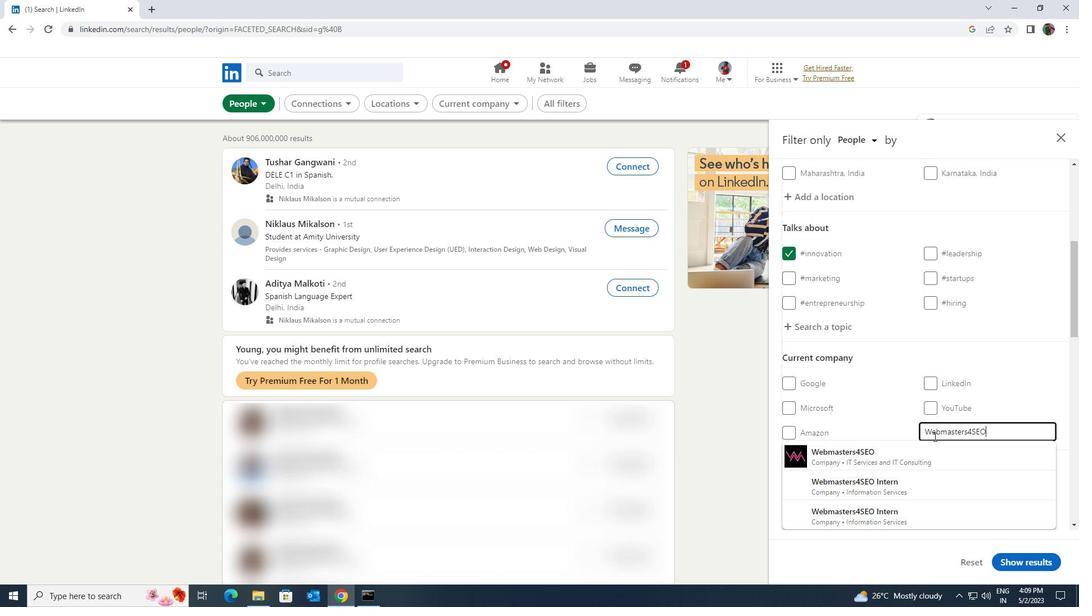 
Action: Mouse pressed left at (928, 453)
Screenshot: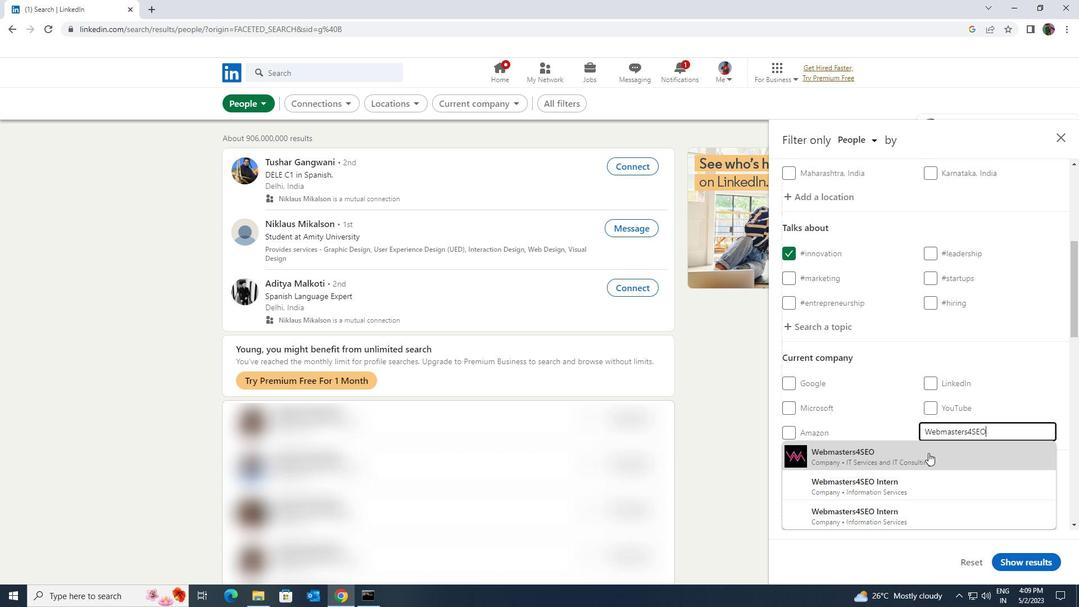 
Action: Mouse scrolled (928, 452) with delta (0, 0)
Screenshot: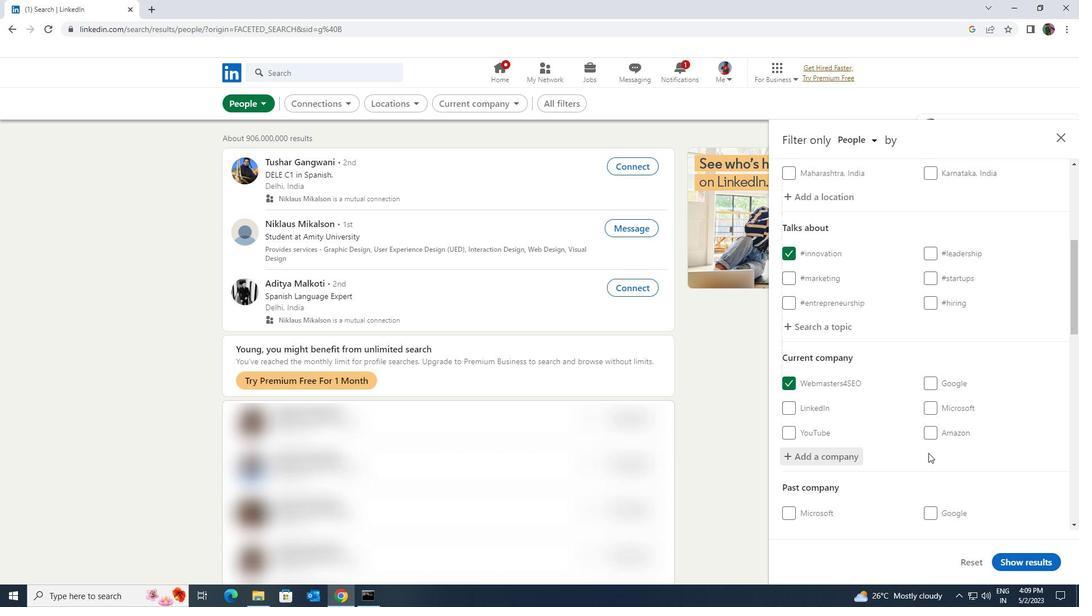 
Action: Mouse scrolled (928, 452) with delta (0, 0)
Screenshot: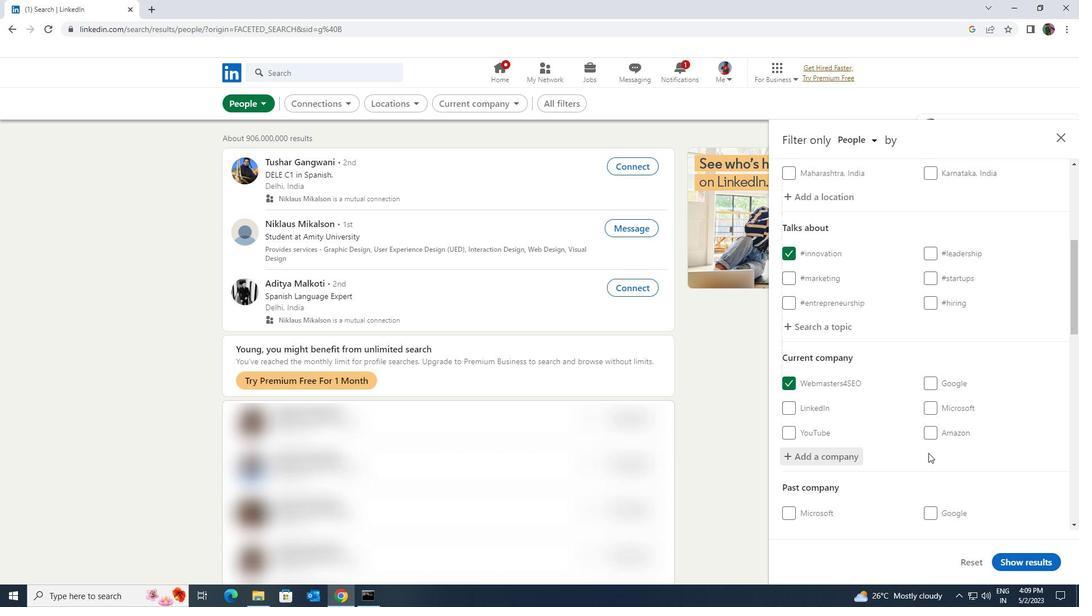 
Action: Mouse scrolled (928, 452) with delta (0, 0)
Screenshot: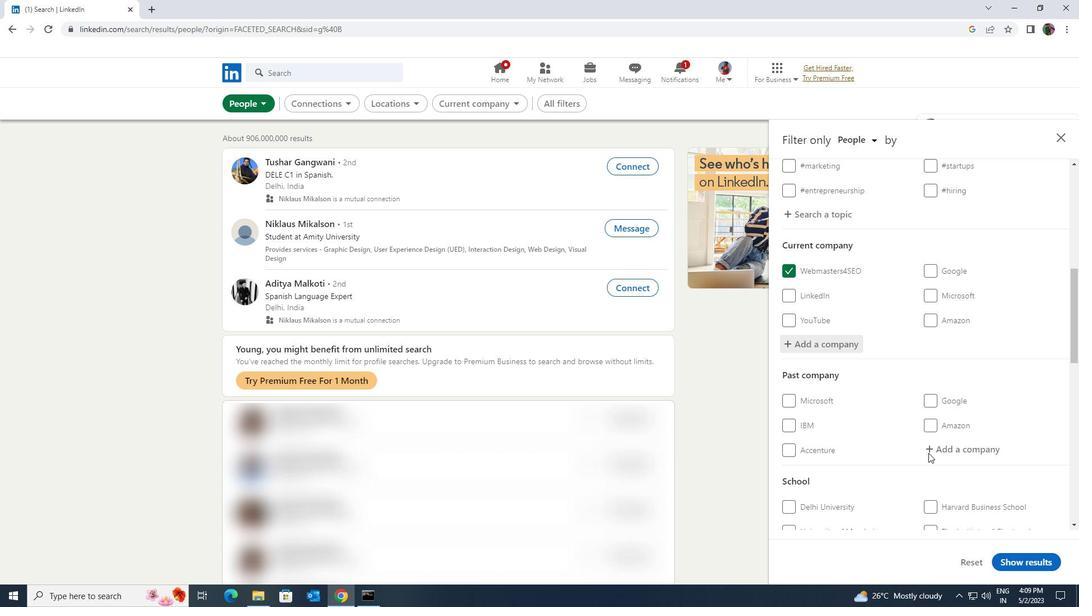 
Action: Mouse scrolled (928, 452) with delta (0, 0)
Screenshot: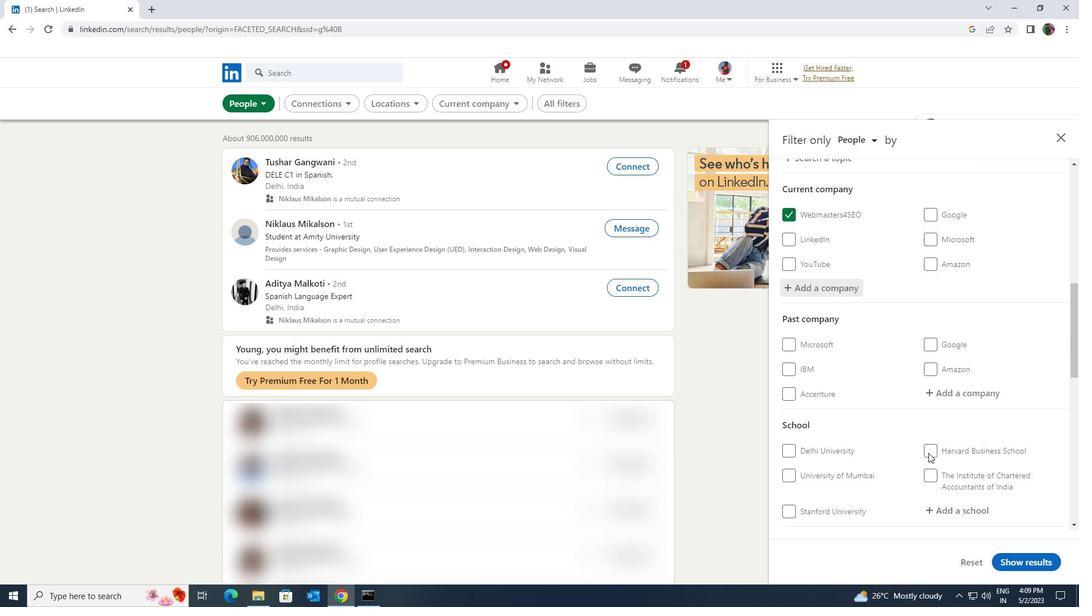 
Action: Mouse moved to (935, 455)
Screenshot: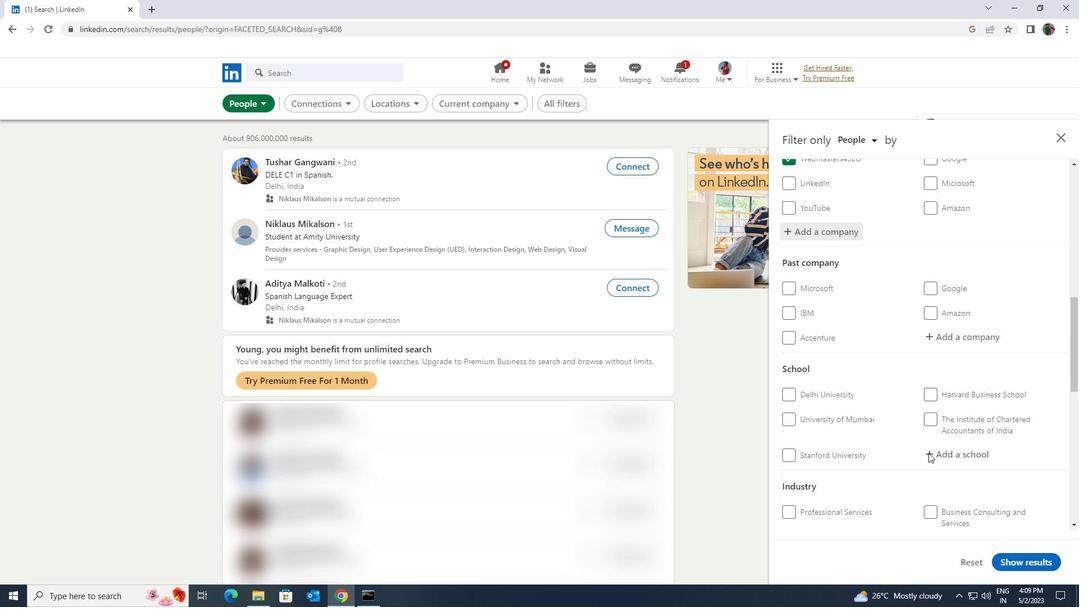 
Action: Mouse pressed left at (935, 455)
Screenshot: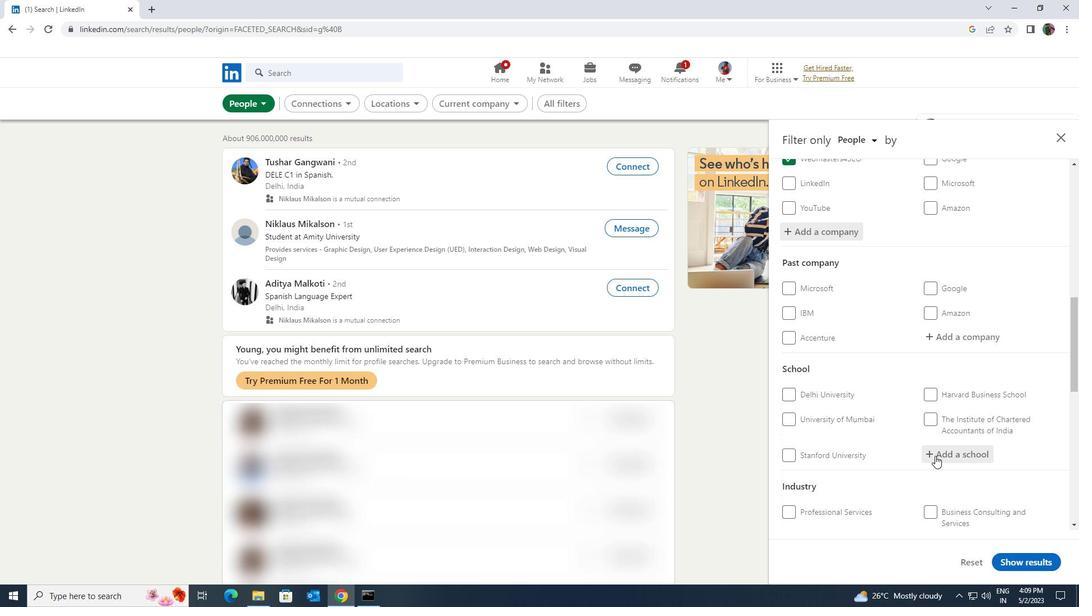 
Action: Key pressed <Key.shift><Key.shift><Key.shift><Key.shift><Key.shift><Key.shift><Key.shift>DOON<Key.space><Key.shift>INTER
Screenshot: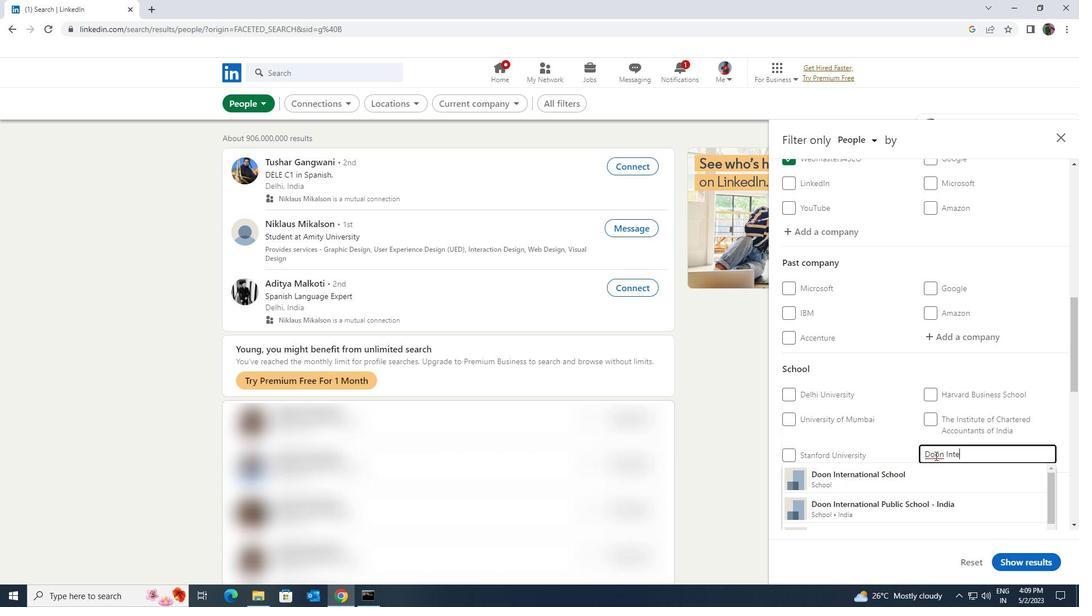 
Action: Mouse moved to (934, 470)
Screenshot: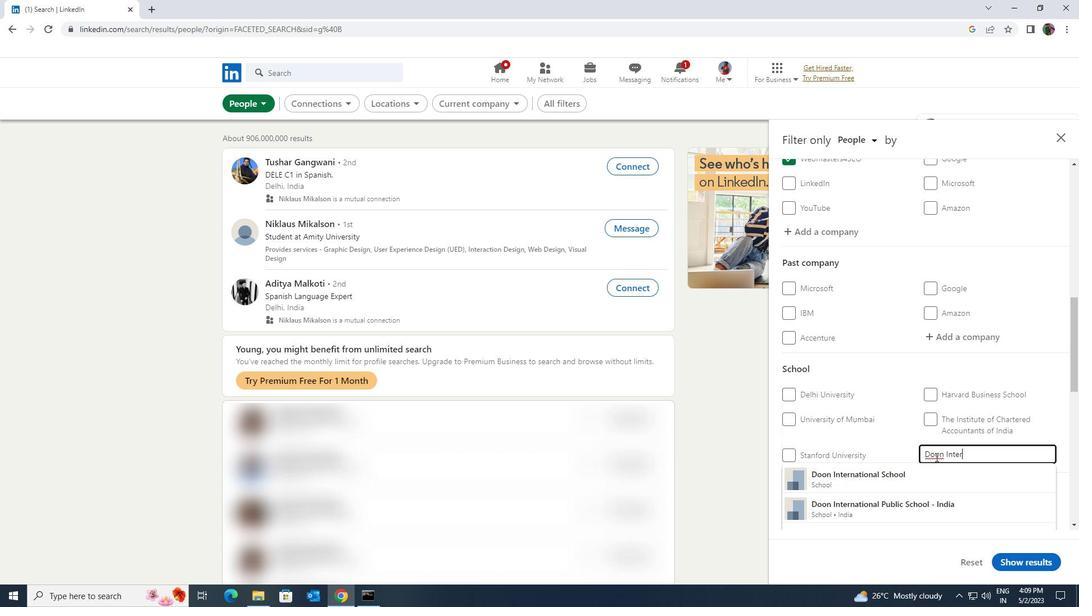 
Action: Mouse pressed left at (934, 470)
Screenshot: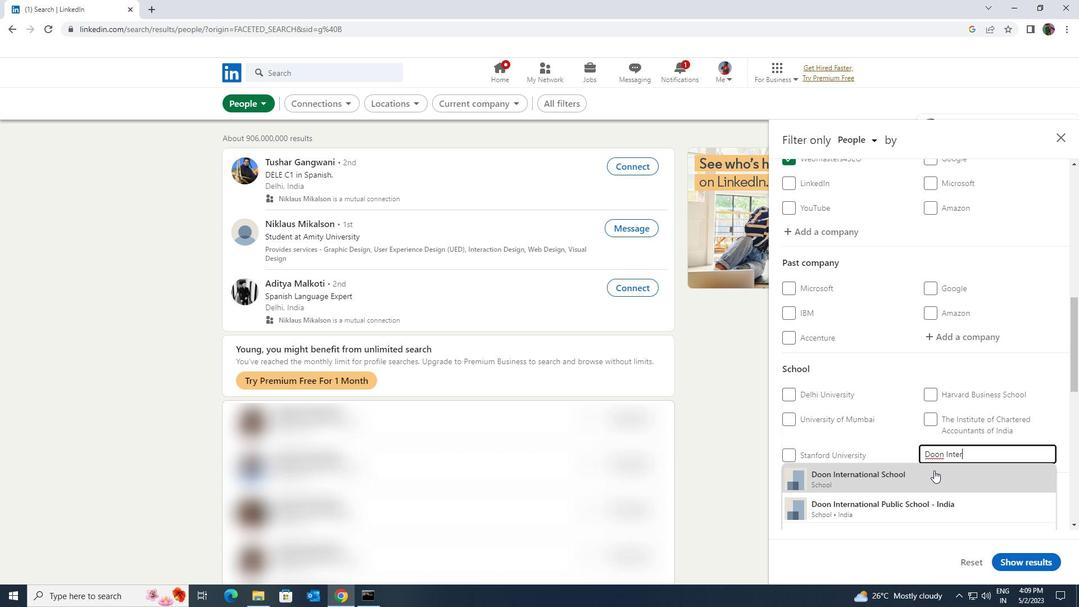 
Action: Mouse moved to (919, 467)
Screenshot: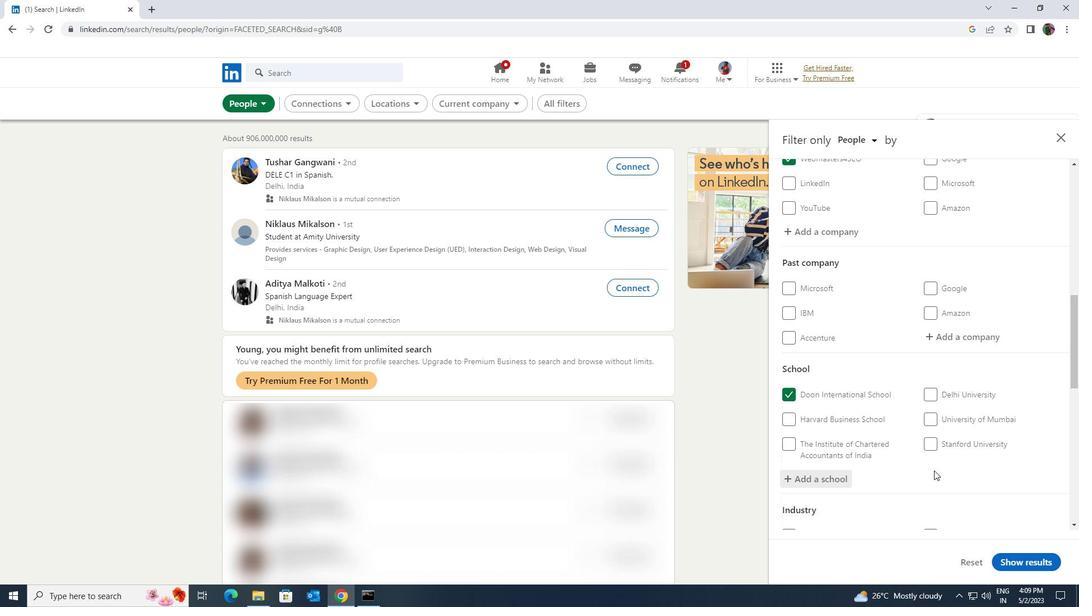 
Action: Mouse scrolled (919, 466) with delta (0, 0)
Screenshot: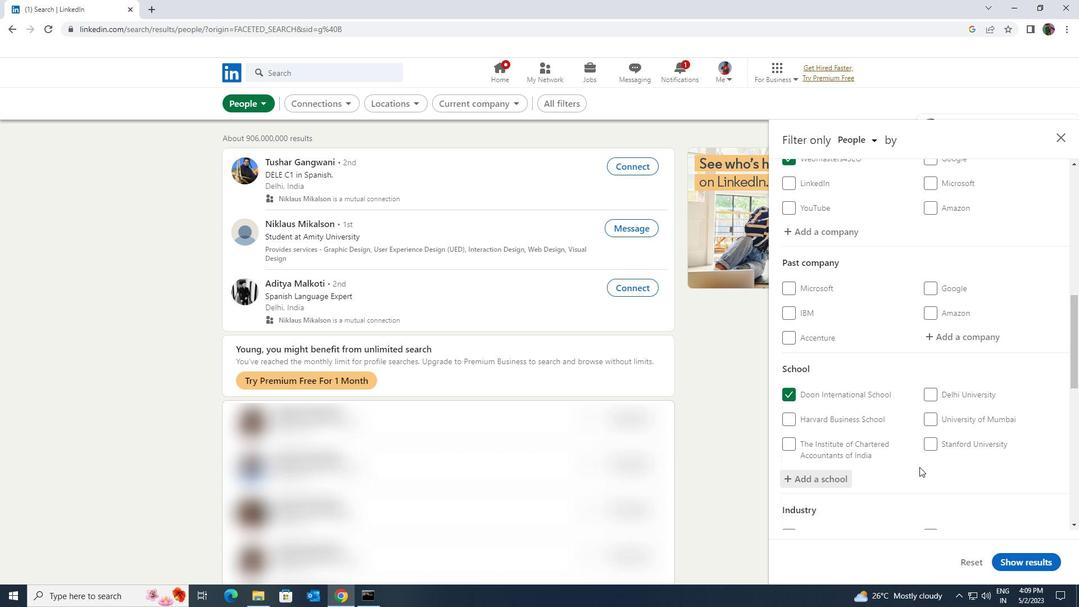 
Action: Mouse scrolled (919, 466) with delta (0, 0)
Screenshot: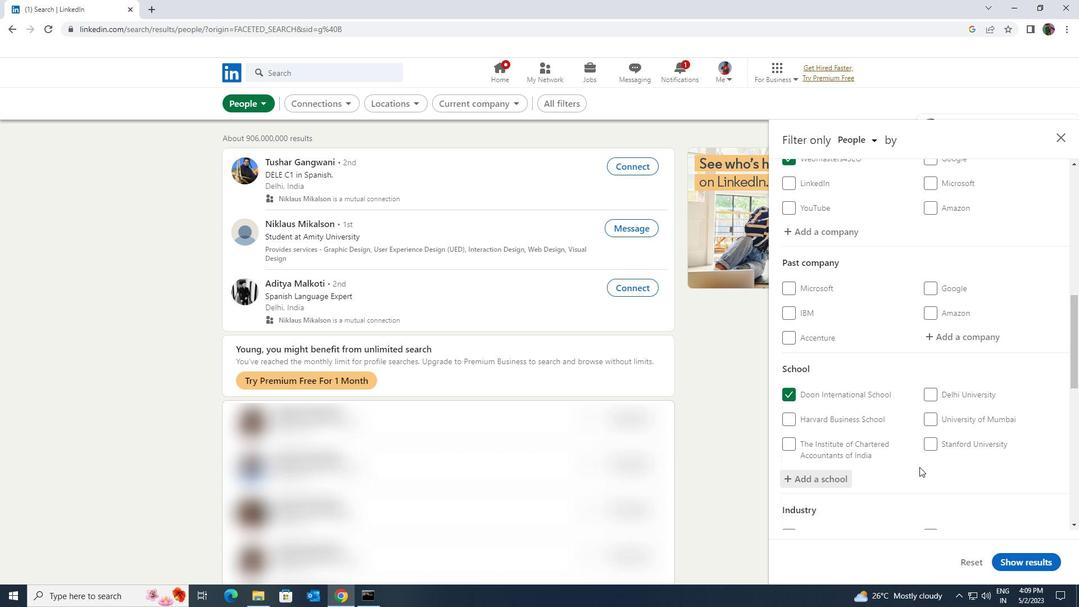 
Action: Mouse scrolled (919, 466) with delta (0, 0)
Screenshot: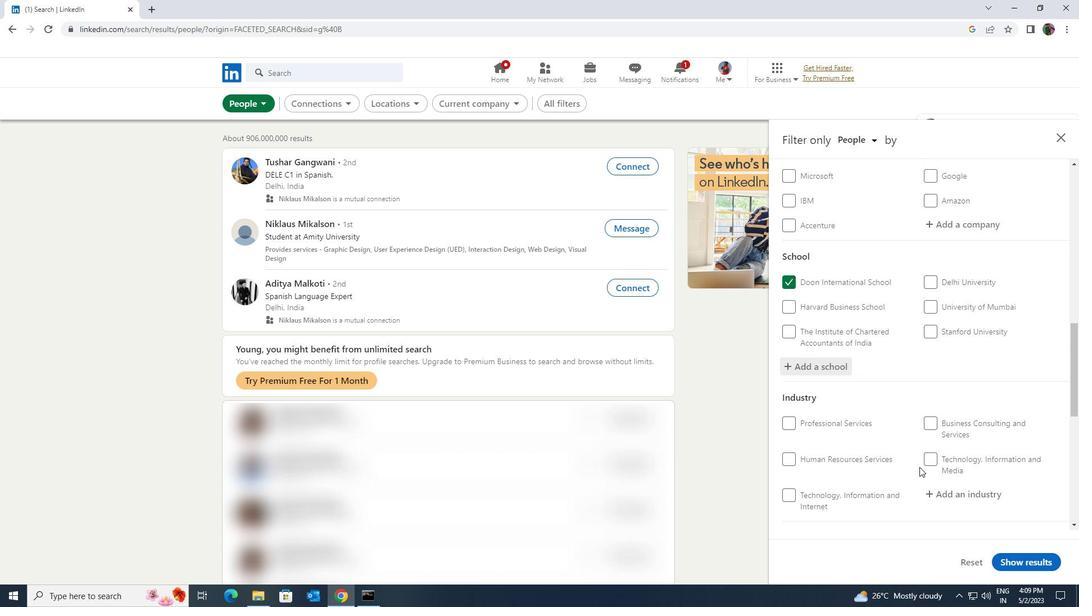 
Action: Mouse moved to (936, 441)
Screenshot: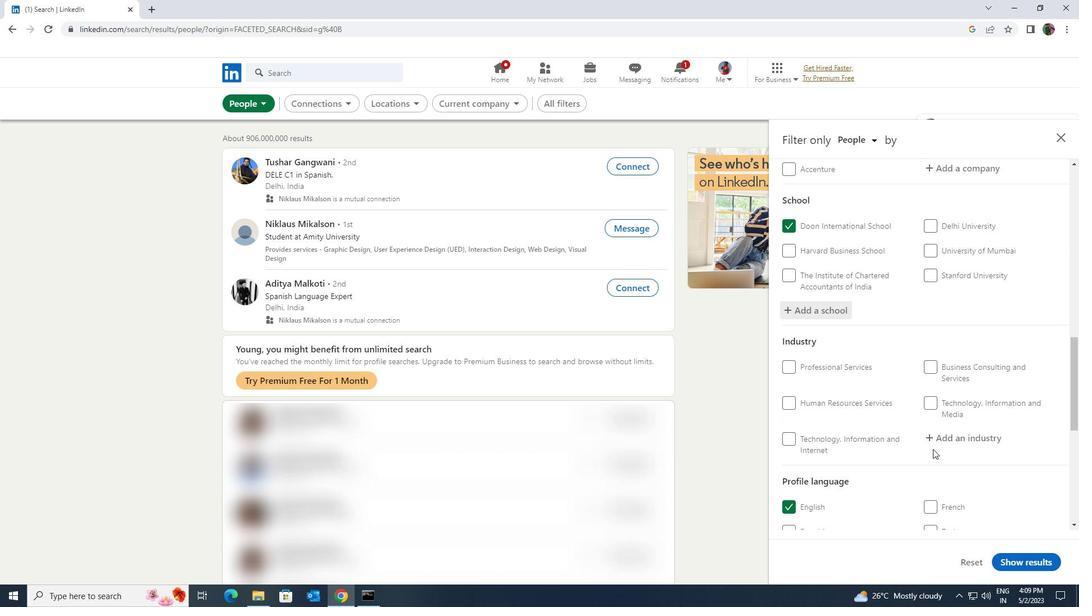 
Action: Mouse pressed left at (936, 441)
Screenshot: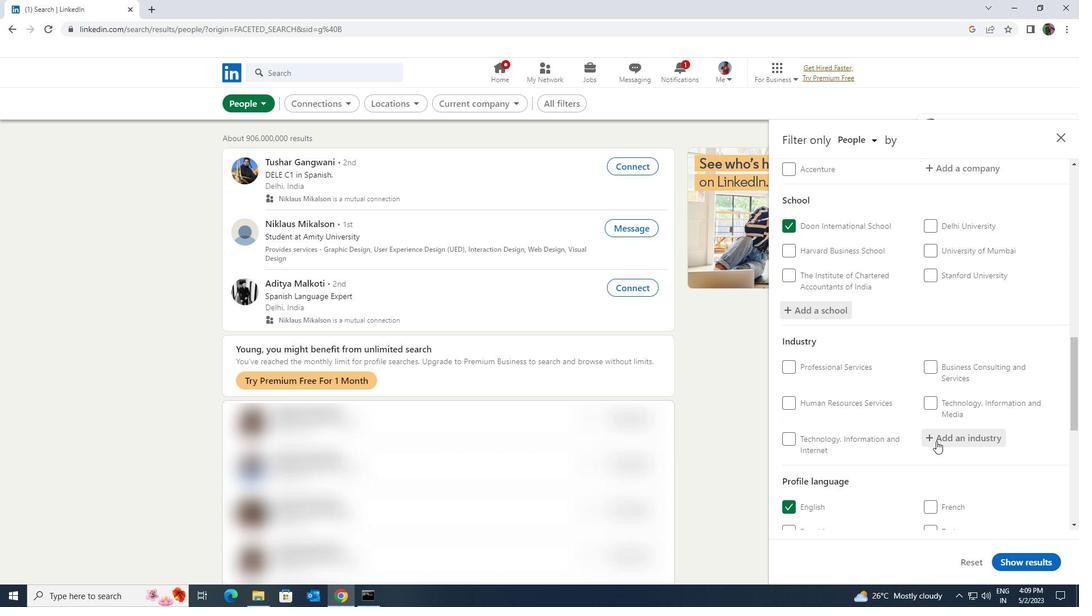 
Action: Key pressed <Key.shift><Key.shift>DEFEN
Screenshot: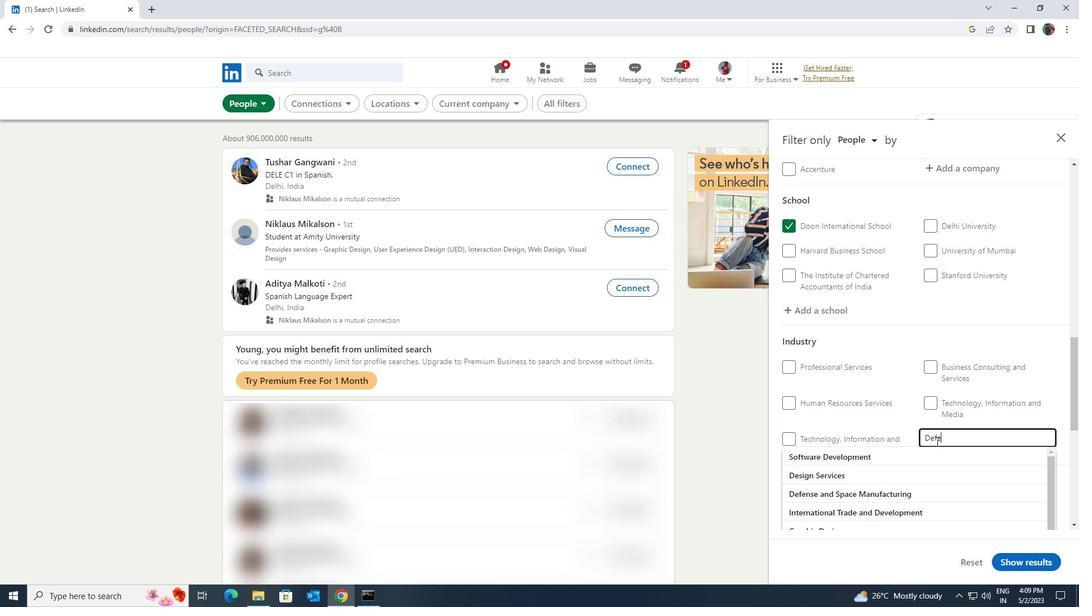 
Action: Mouse moved to (931, 450)
Screenshot: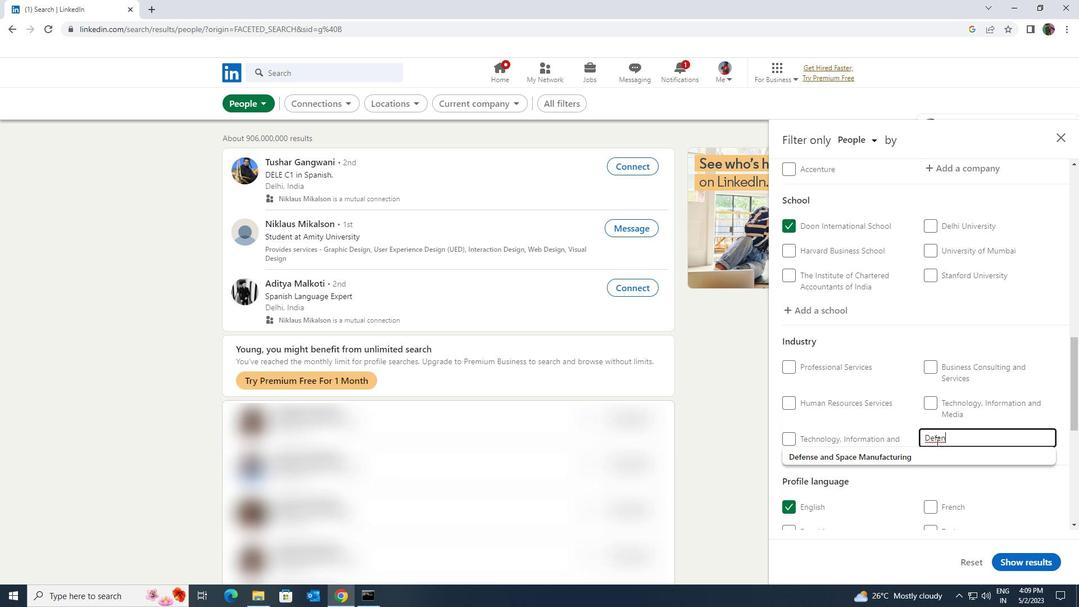 
Action: Mouse pressed left at (931, 450)
Screenshot: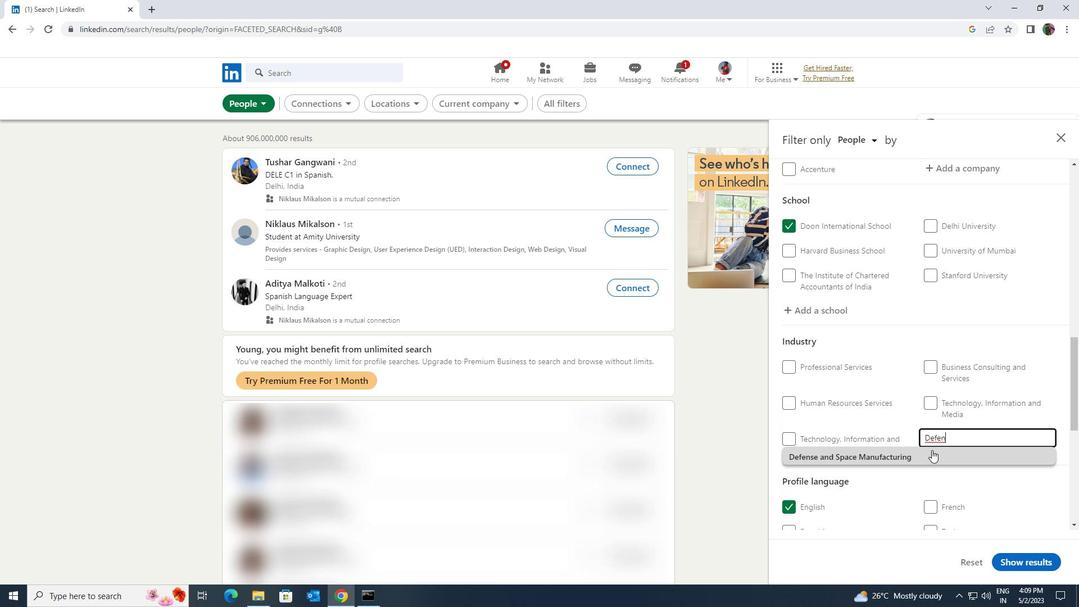 
Action: Mouse moved to (931, 450)
Screenshot: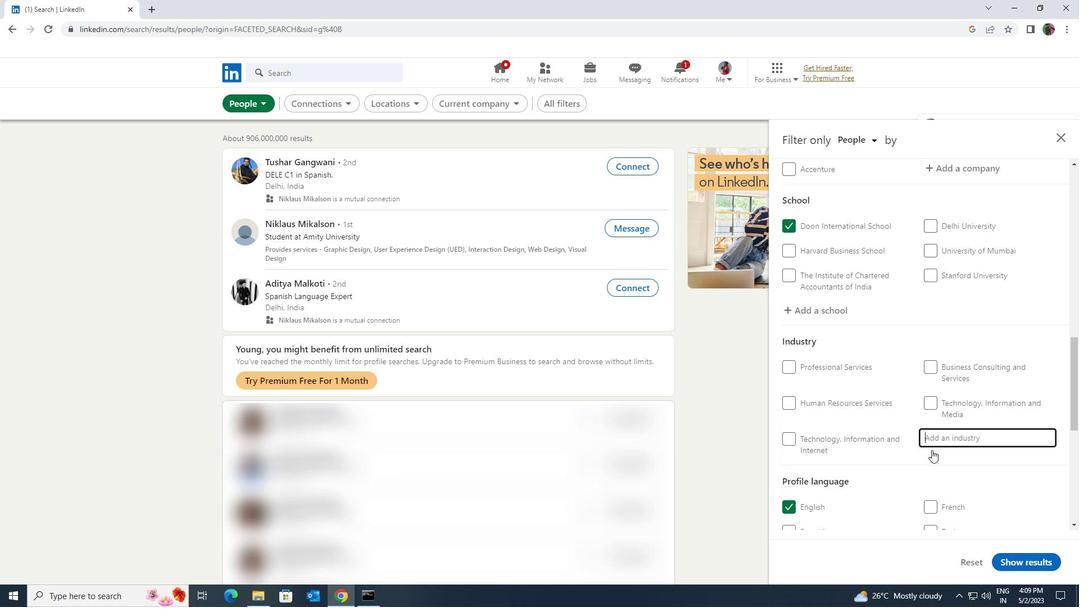 
Action: Mouse scrolled (931, 450) with delta (0, 0)
Screenshot: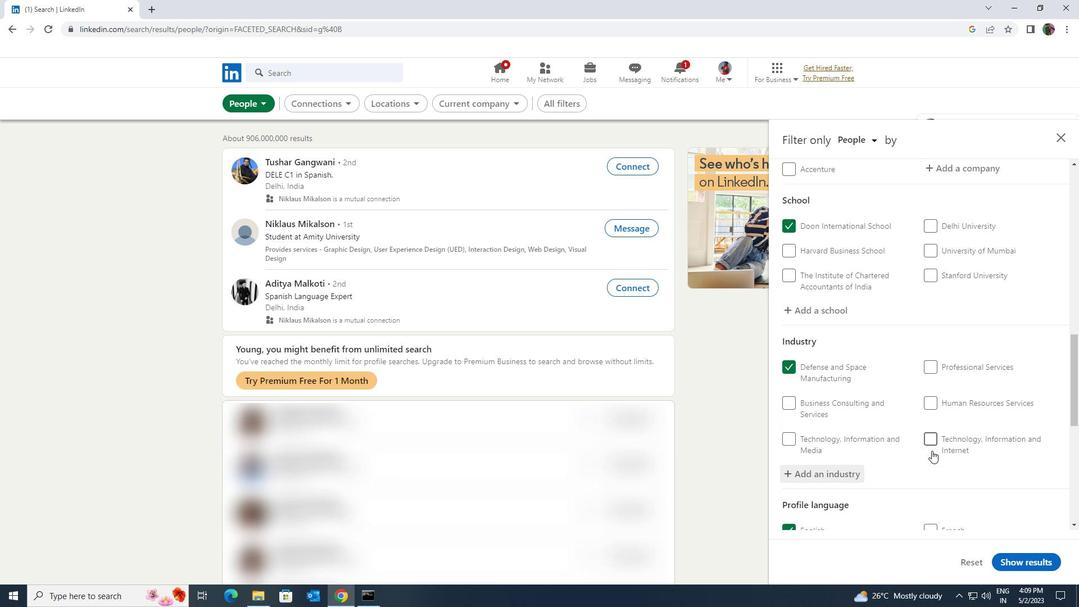 
Action: Mouse scrolled (931, 450) with delta (0, 0)
Screenshot: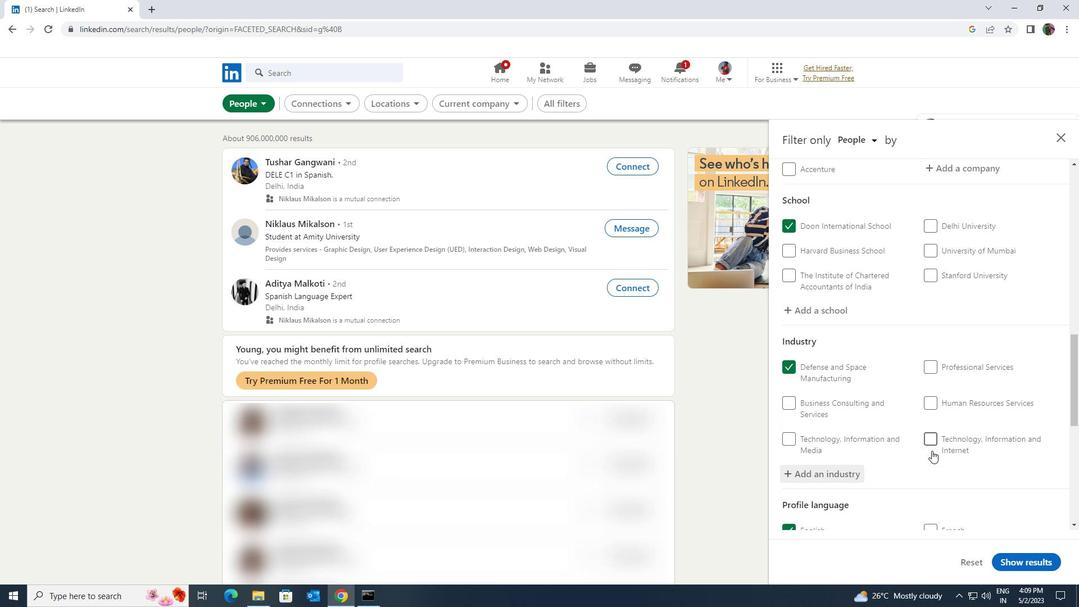 
Action: Mouse scrolled (931, 450) with delta (0, 0)
Screenshot: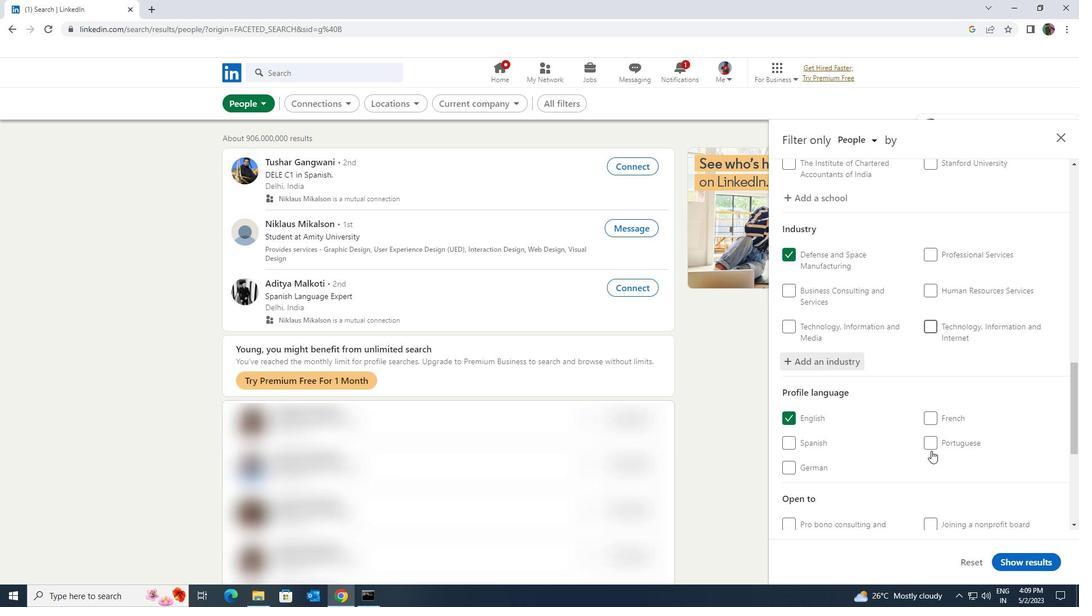 
Action: Mouse scrolled (931, 450) with delta (0, 0)
Screenshot: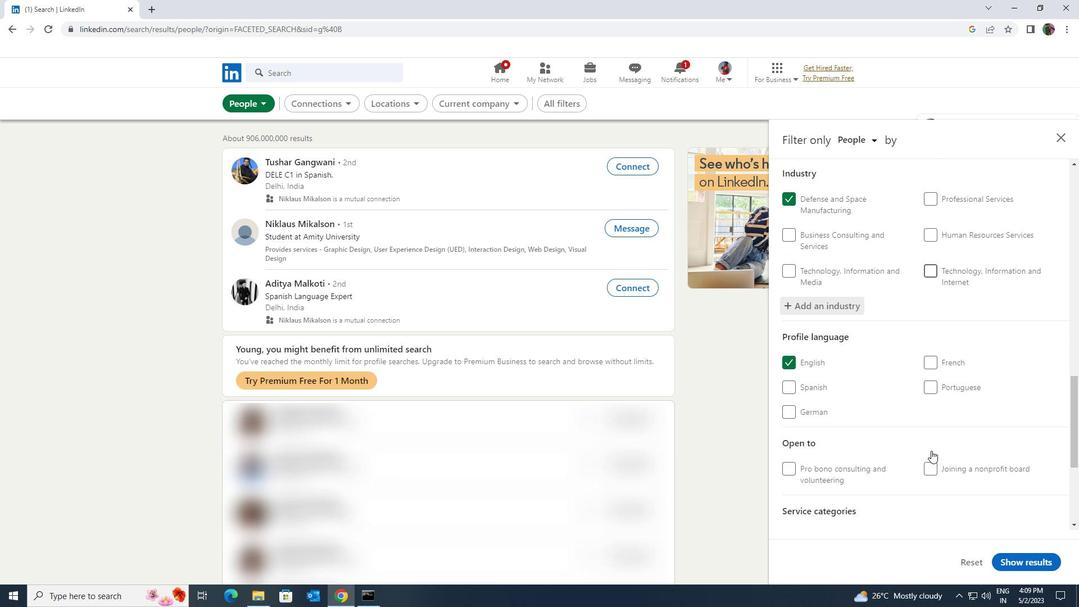 
Action: Mouse scrolled (931, 450) with delta (0, 0)
Screenshot: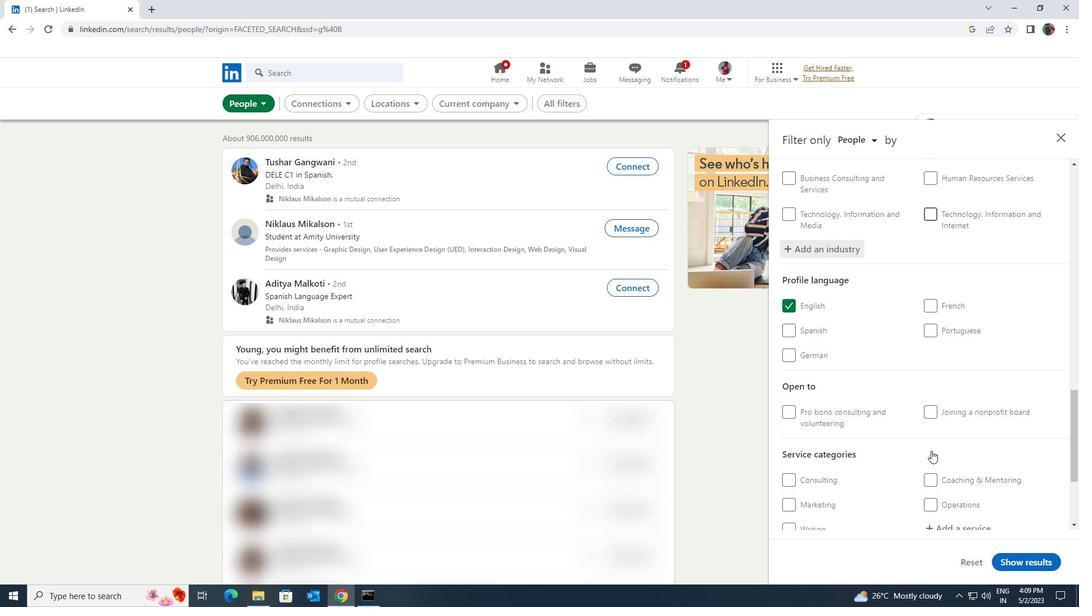 
Action: Mouse scrolled (931, 450) with delta (0, 0)
Screenshot: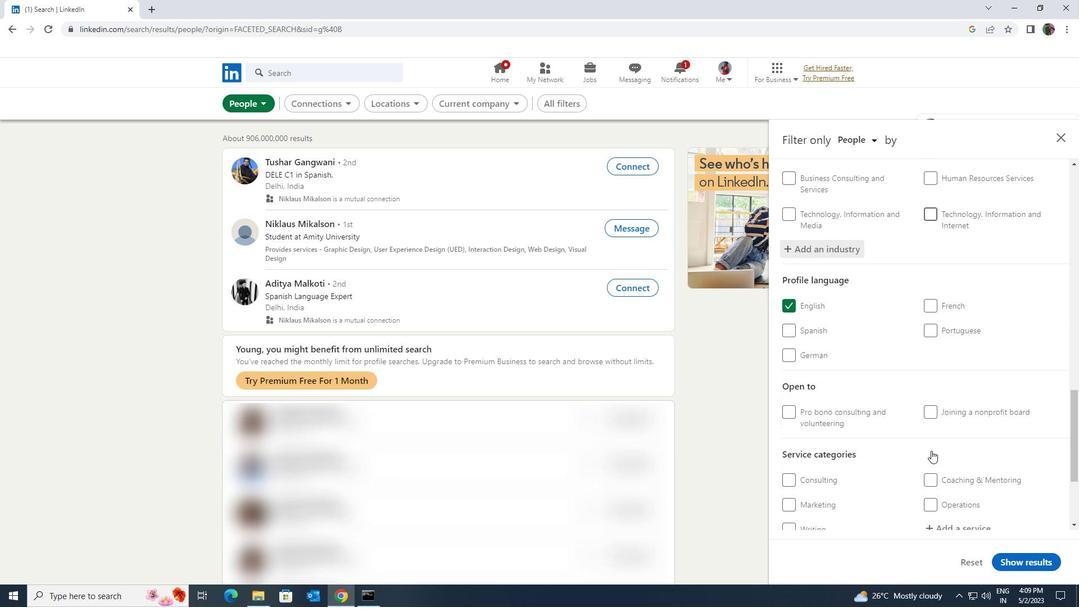 
Action: Mouse moved to (934, 418)
Screenshot: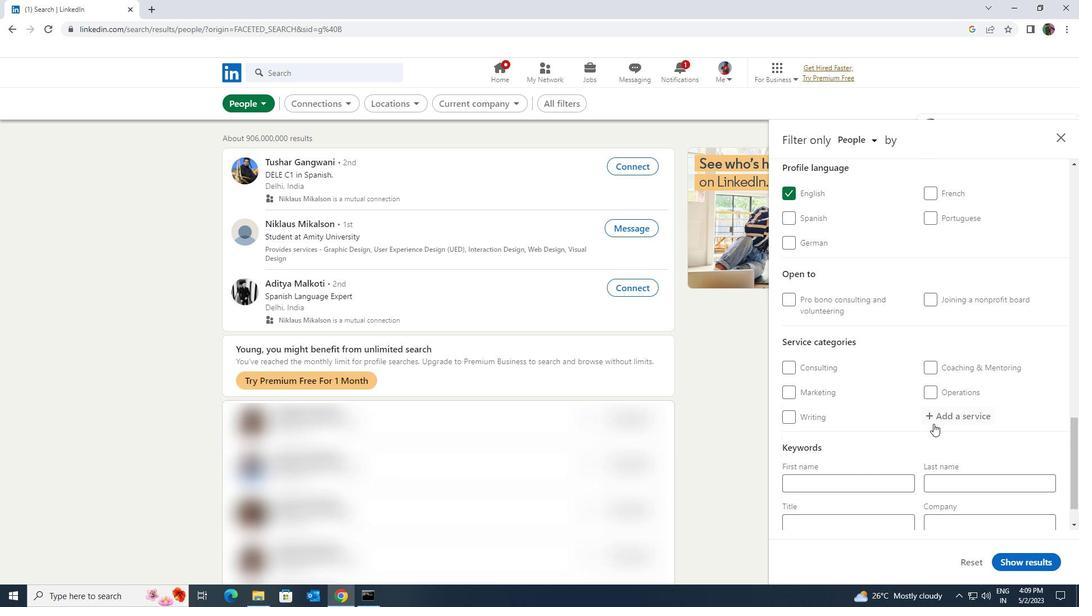 
Action: Mouse pressed left at (934, 418)
Screenshot: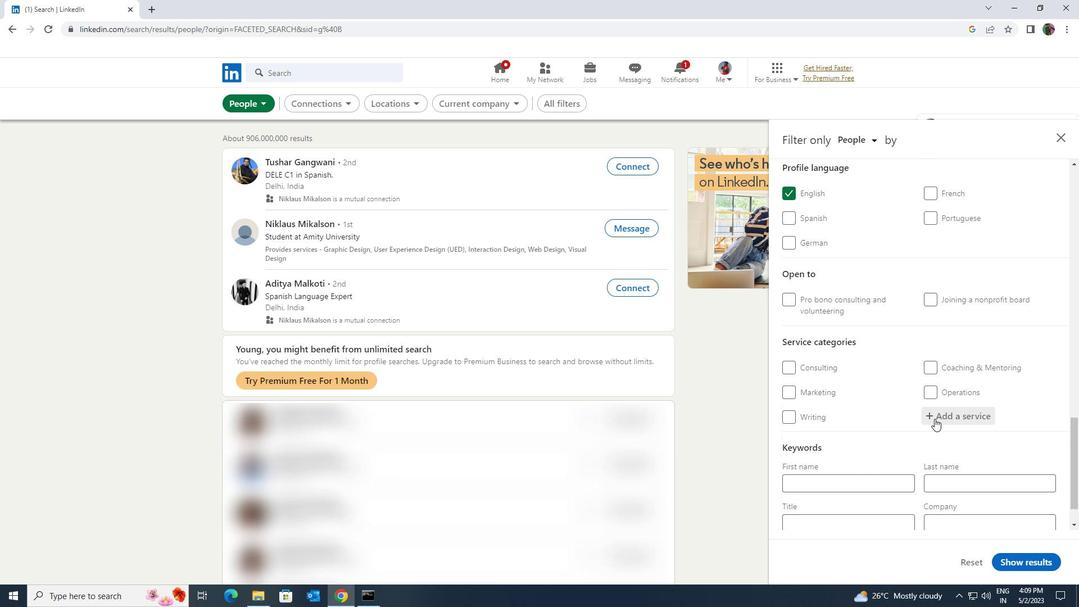 
Action: Key pressed <Key.shift><Key.shift><Key.shift><Key.shift><Key.shift><Key.shift>IMMI
Screenshot: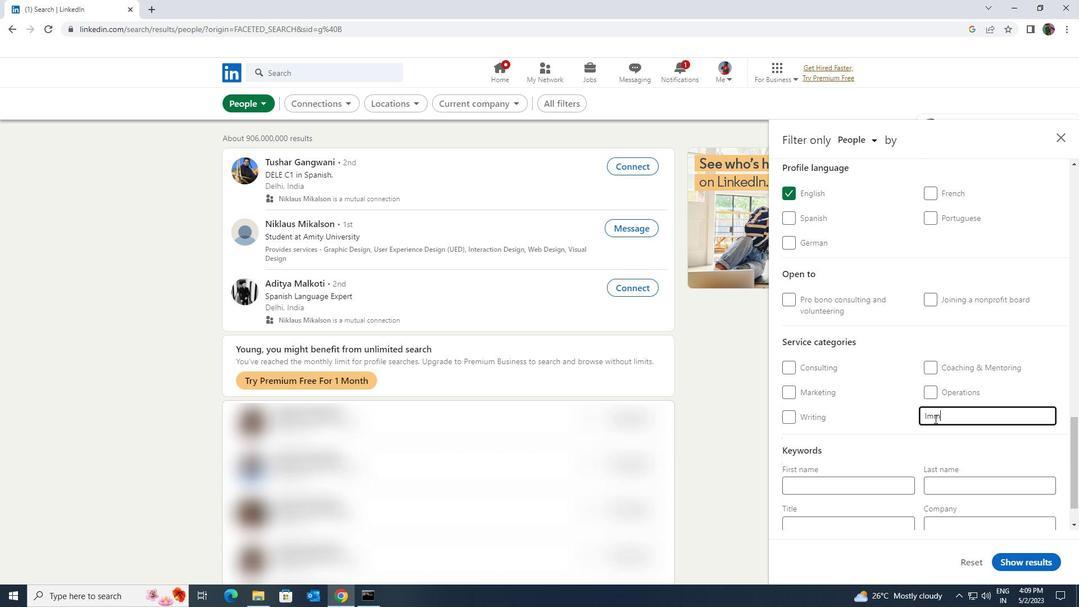
Action: Mouse moved to (912, 435)
Screenshot: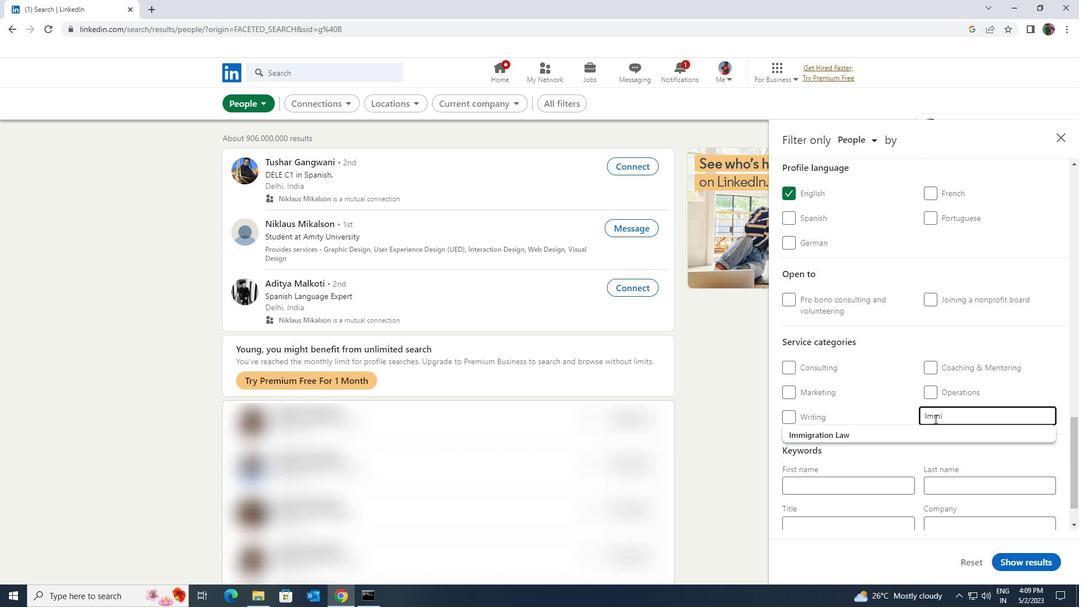 
Action: Mouse pressed left at (912, 435)
Screenshot: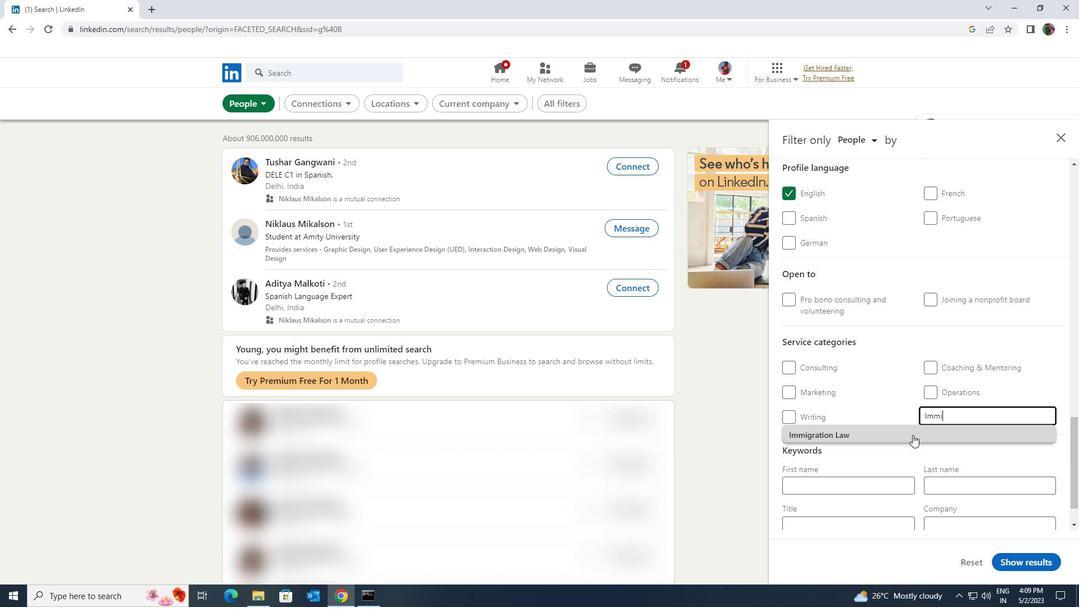 
Action: Mouse moved to (911, 435)
Screenshot: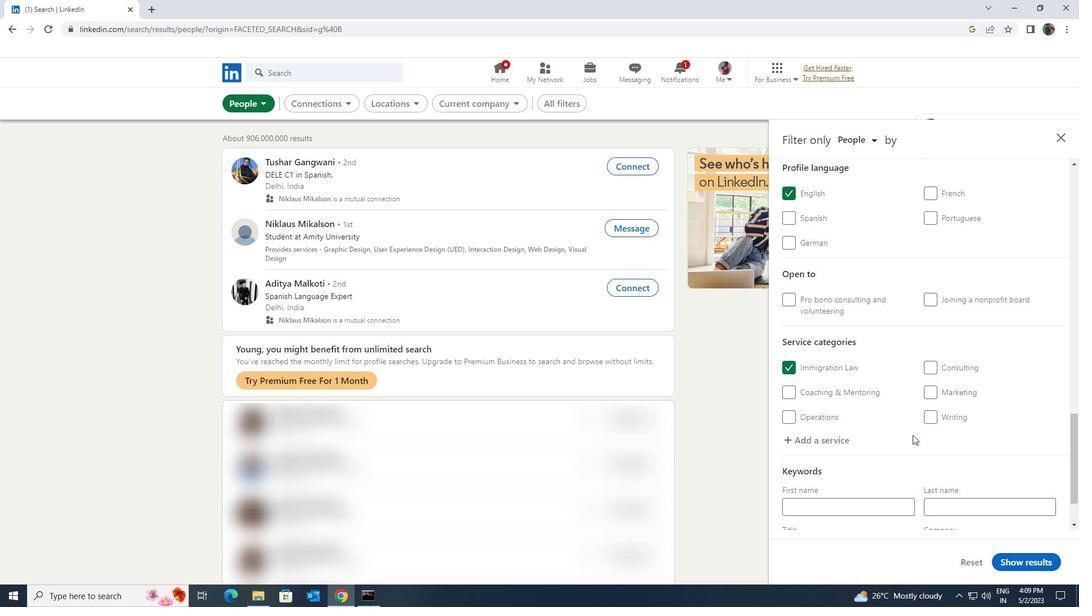 
Action: Mouse scrolled (911, 435) with delta (0, 0)
Screenshot: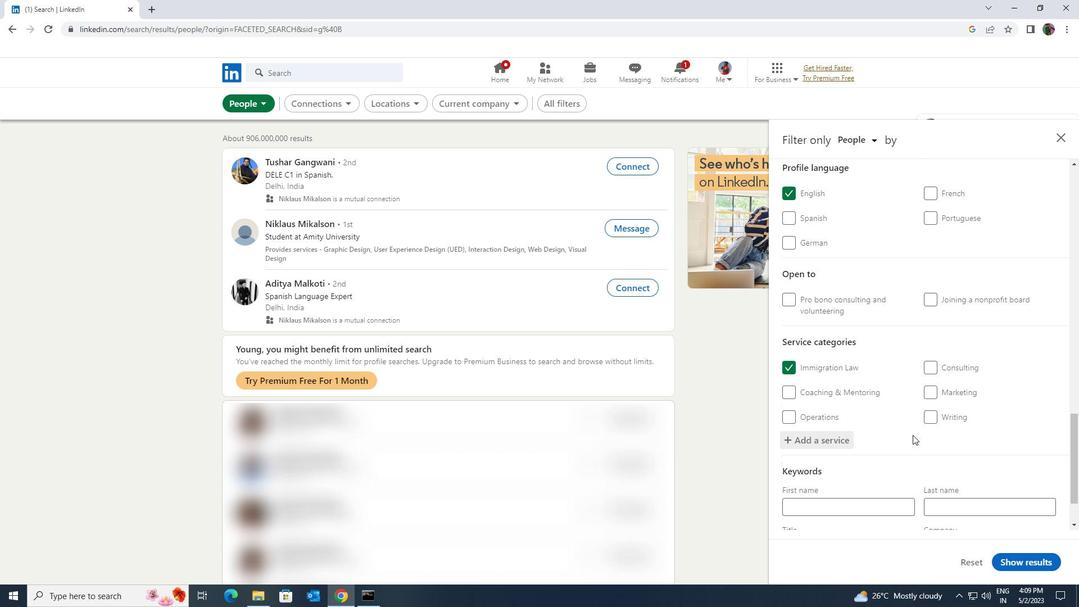 
Action: Mouse scrolled (911, 435) with delta (0, 0)
Screenshot: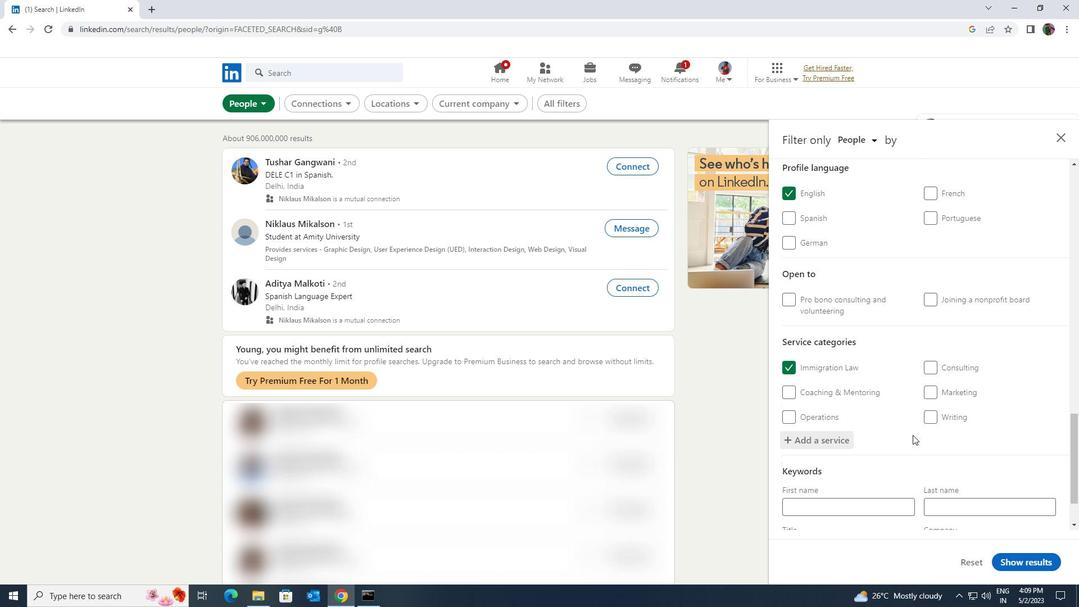 
Action: Mouse scrolled (911, 435) with delta (0, 0)
Screenshot: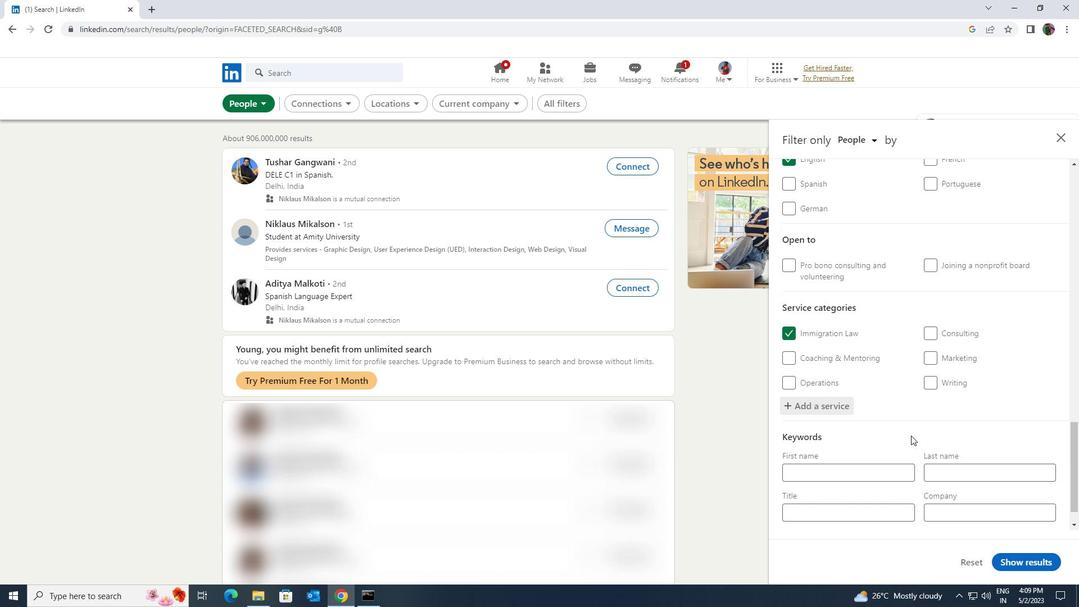 
Action: Mouse moved to (899, 479)
Screenshot: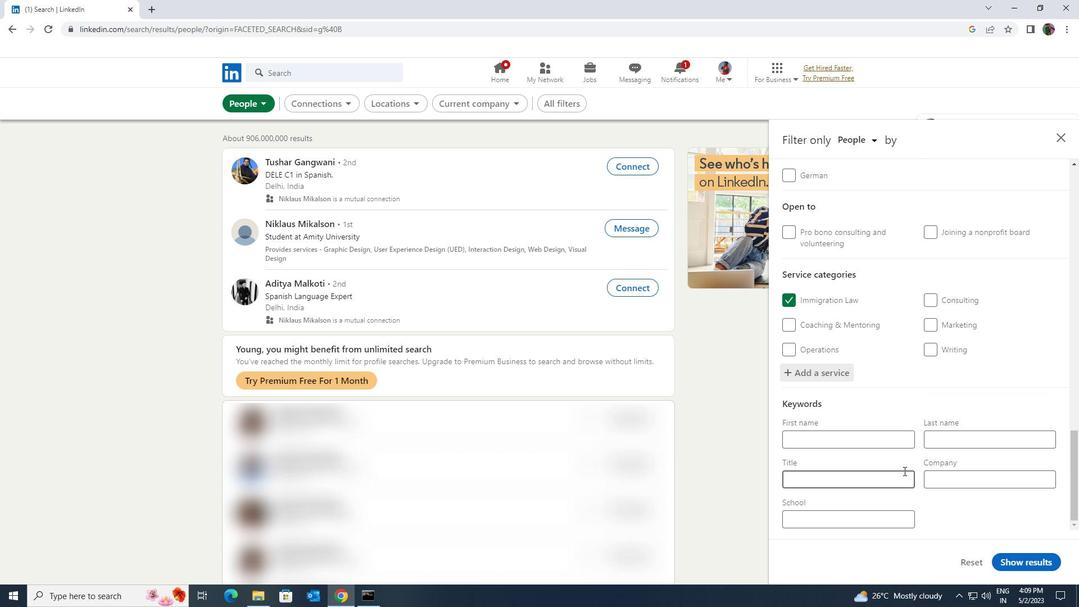 
Action: Mouse pressed left at (899, 479)
Screenshot: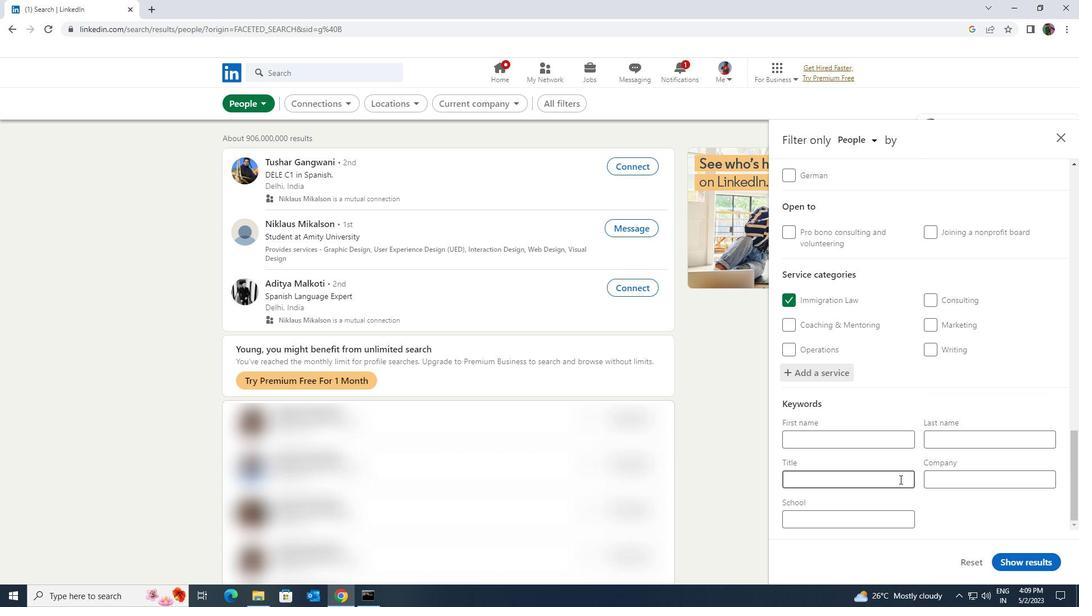 
Action: Key pressed <Key.shift>MEDIA<Key.space><Key.shift><Key.shift><Key.shift><Key.shift><Key.shift><Key.shift><Key.shift><Key.shift><Key.shift><Key.shift><Key.shift>RELATIONS<Key.space><Key.shift><Key.shift><Key.shift><Key.shift><Key.shift><Key.shift>COORDINATOR
Screenshot: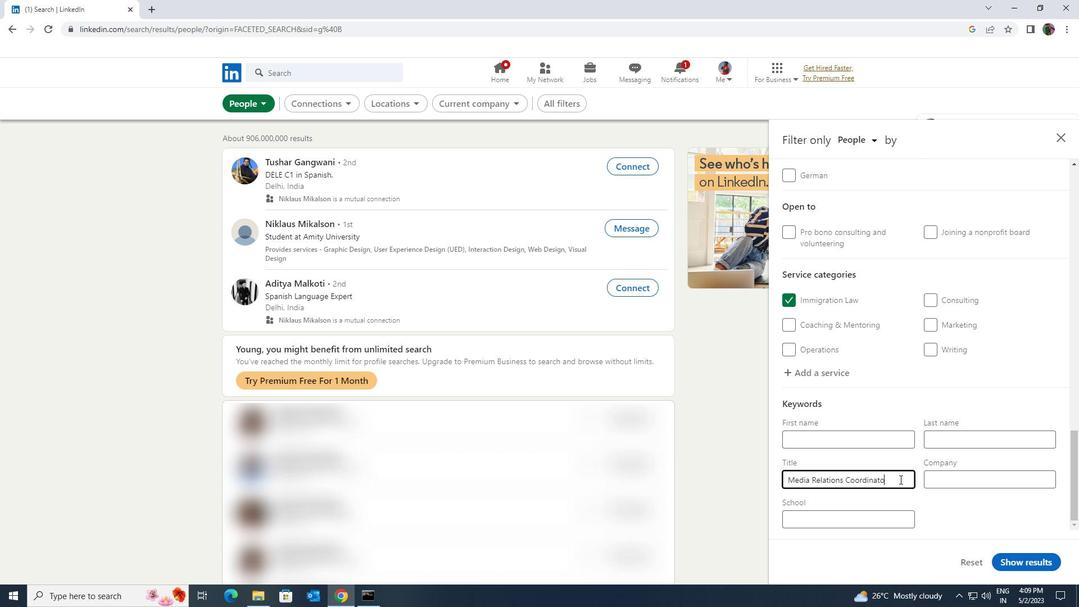 
Action: Mouse moved to (1007, 557)
Screenshot: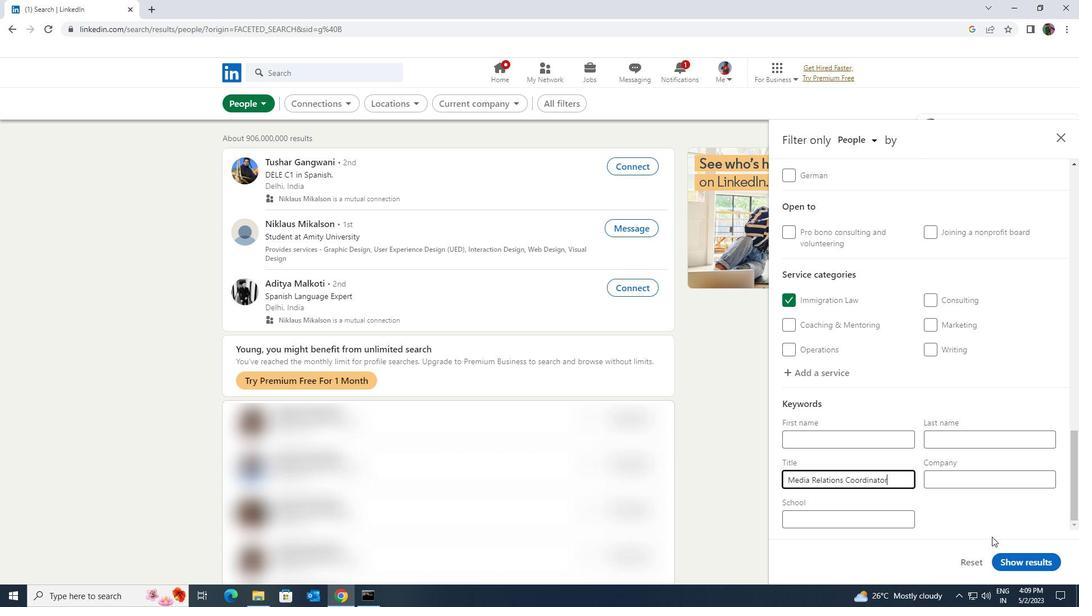
Action: Mouse pressed left at (1007, 557)
Screenshot: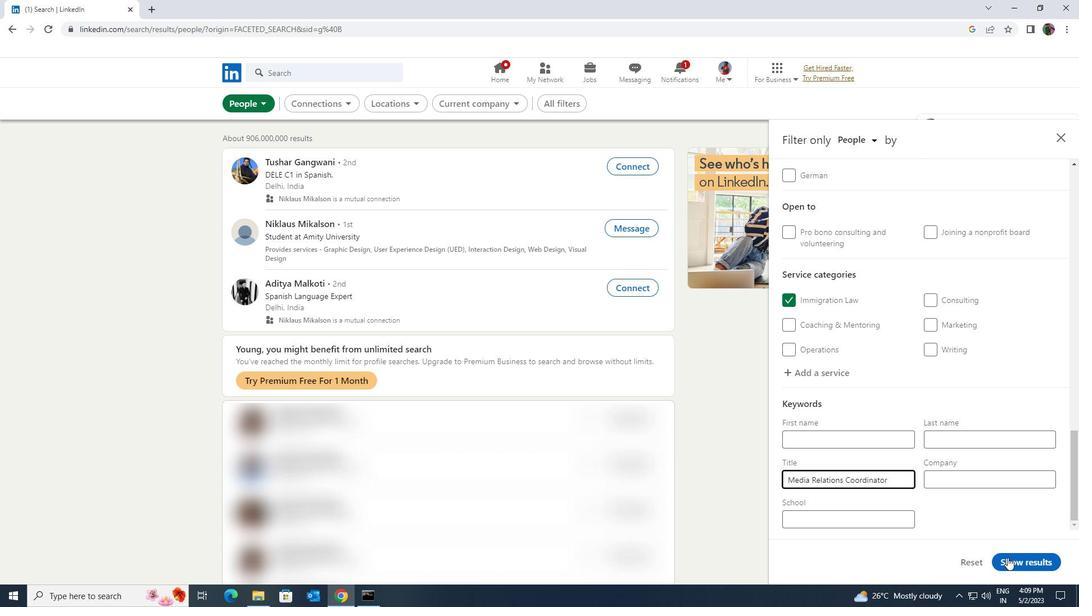 
